 Task: Look for space in Nosy Varika, Madagascar from 11th June, 2023 to 15th June, 2023 for 2 adults in price range Rs.7000 to Rs.16000. Place can be private room with 1  bedroom having 2 beds and 1 bathroom. Property type can be house, flat, guest house, hotel. Booking option can be shelf check-in. Required host language is English.
Action: Mouse moved to (452, 62)
Screenshot: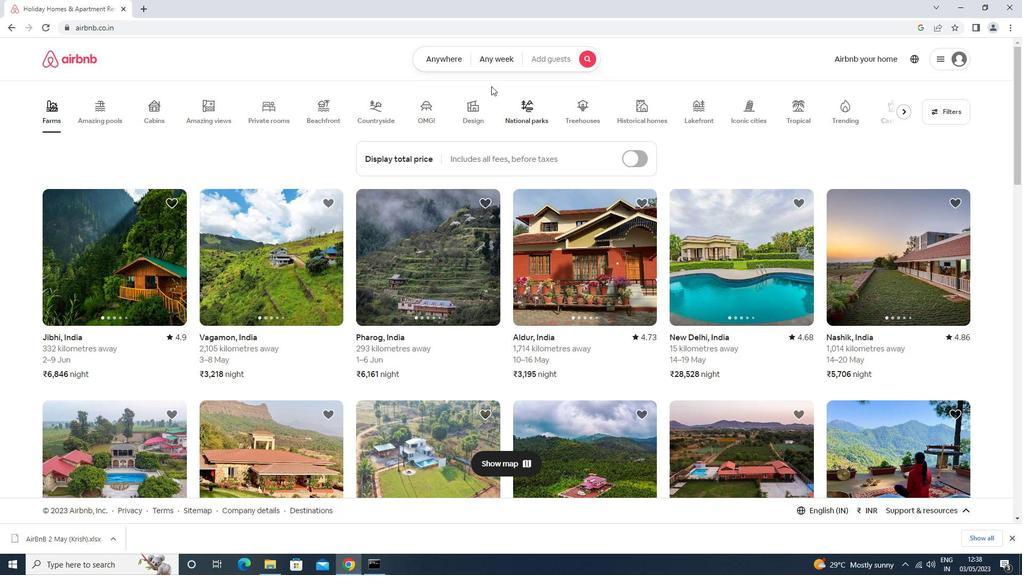 
Action: Mouse pressed left at (452, 62)
Screenshot: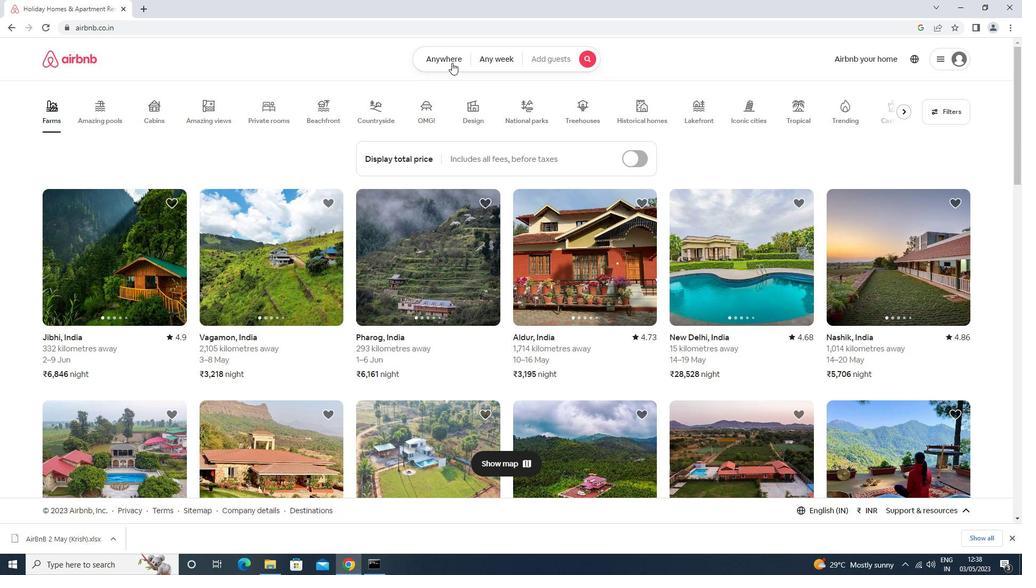 
Action: Mouse moved to (401, 97)
Screenshot: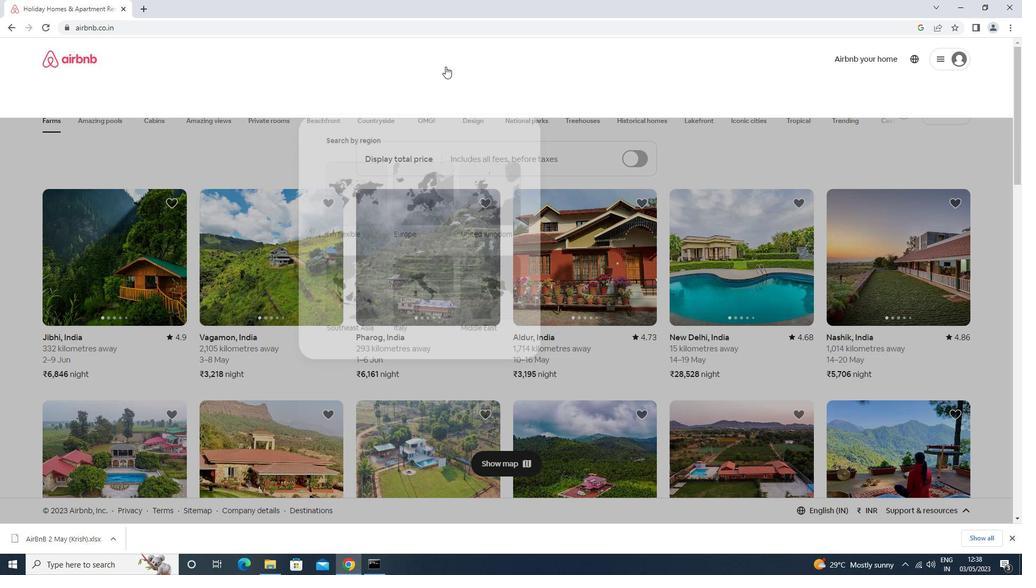 
Action: Mouse pressed left at (401, 97)
Screenshot: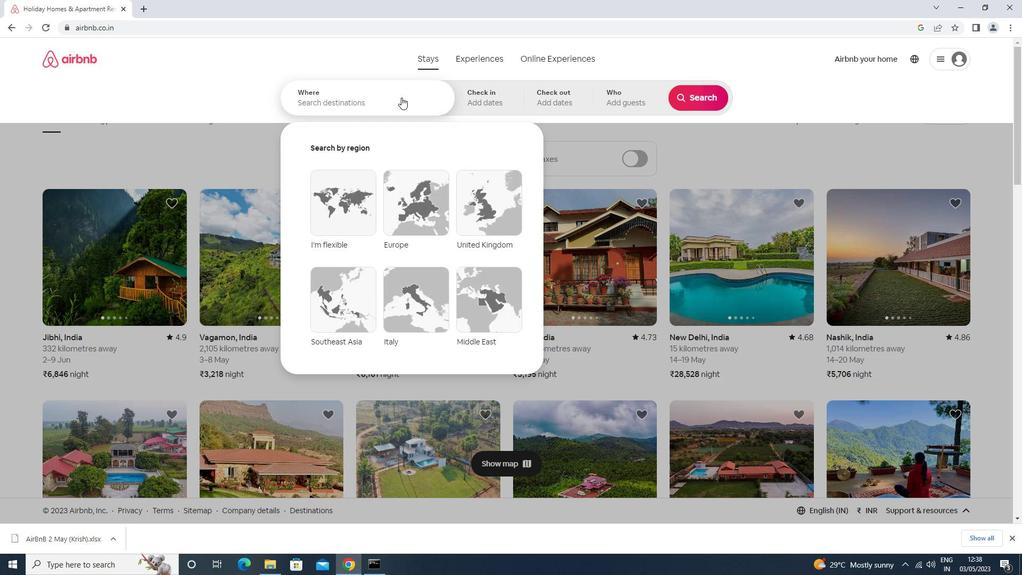 
Action: Mouse moved to (392, 100)
Screenshot: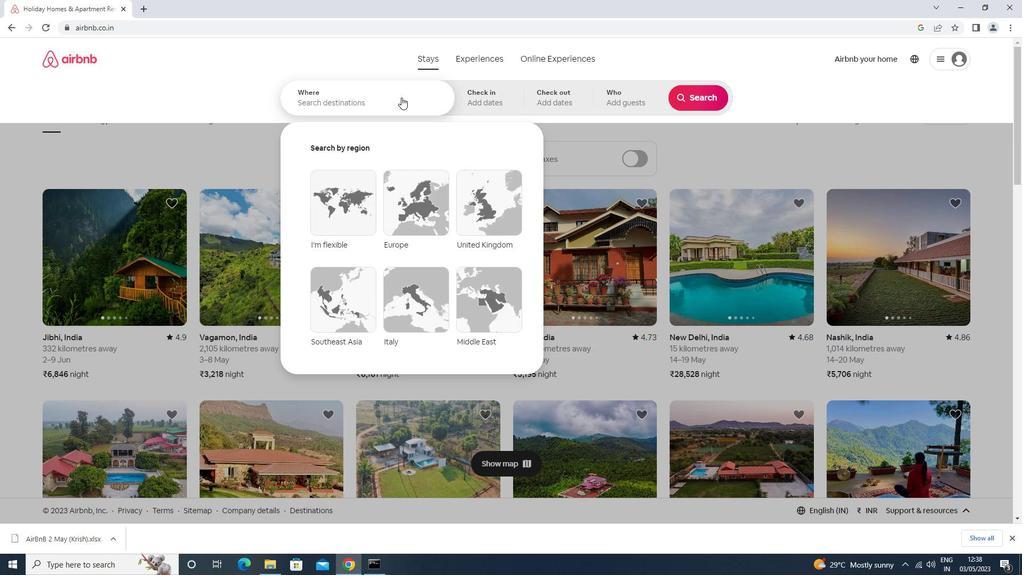 
Action: Key pressed nosy<Key.space>v<Key.caps_lock>arika<Key.down><Key.enter>
Screenshot: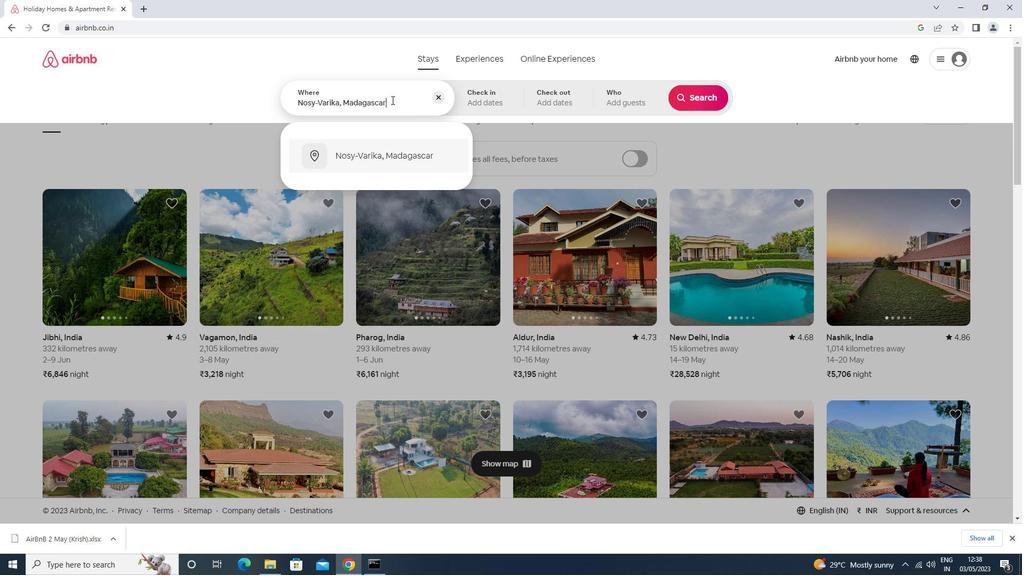
Action: Mouse moved to (540, 278)
Screenshot: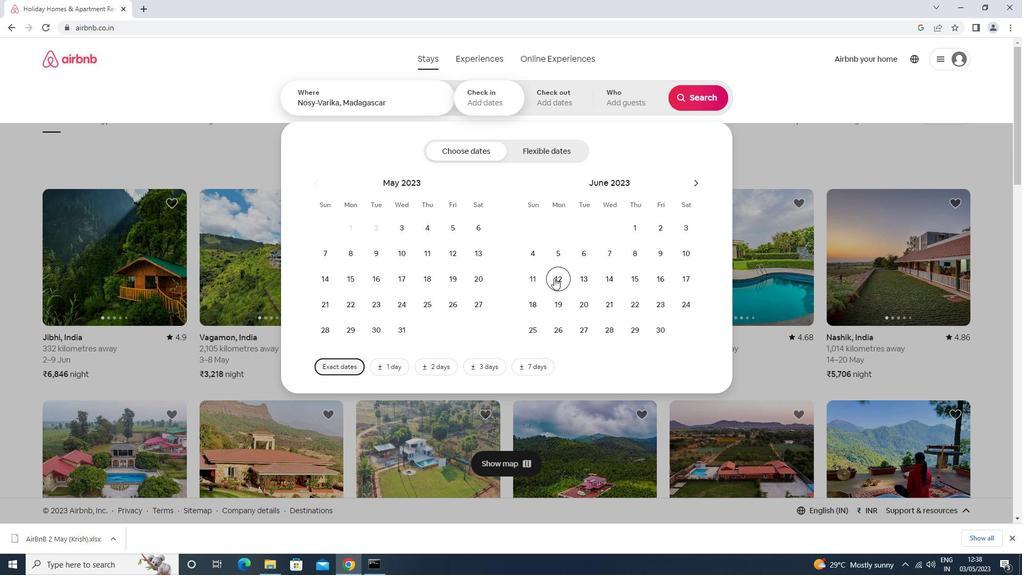 
Action: Mouse pressed left at (540, 278)
Screenshot: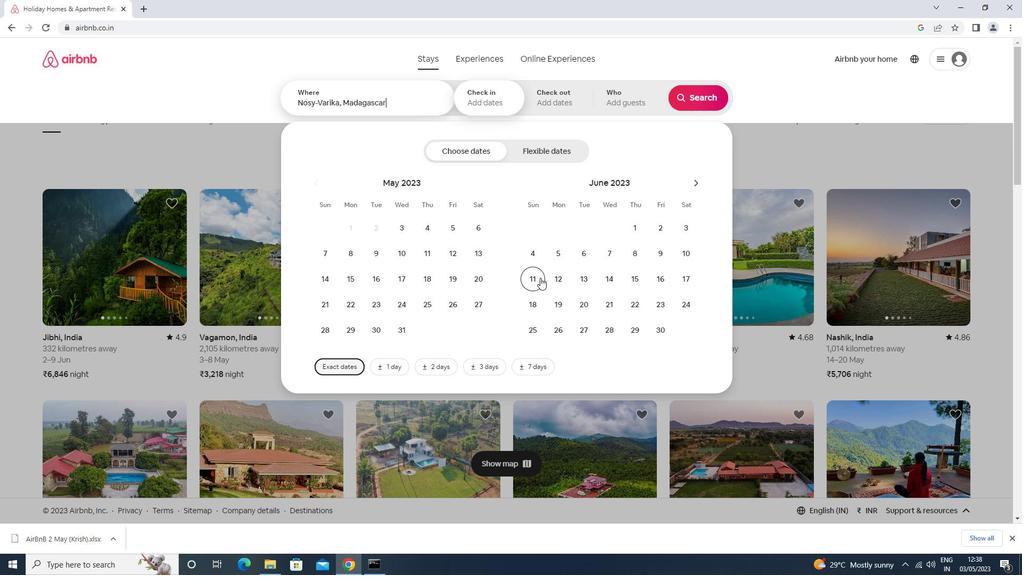 
Action: Mouse moved to (642, 283)
Screenshot: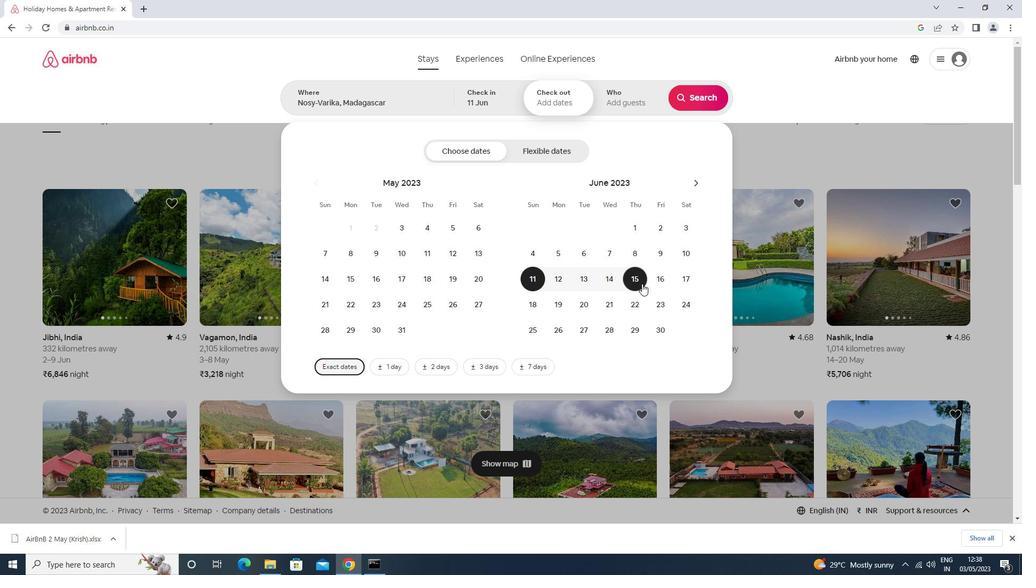 
Action: Mouse pressed left at (642, 283)
Screenshot: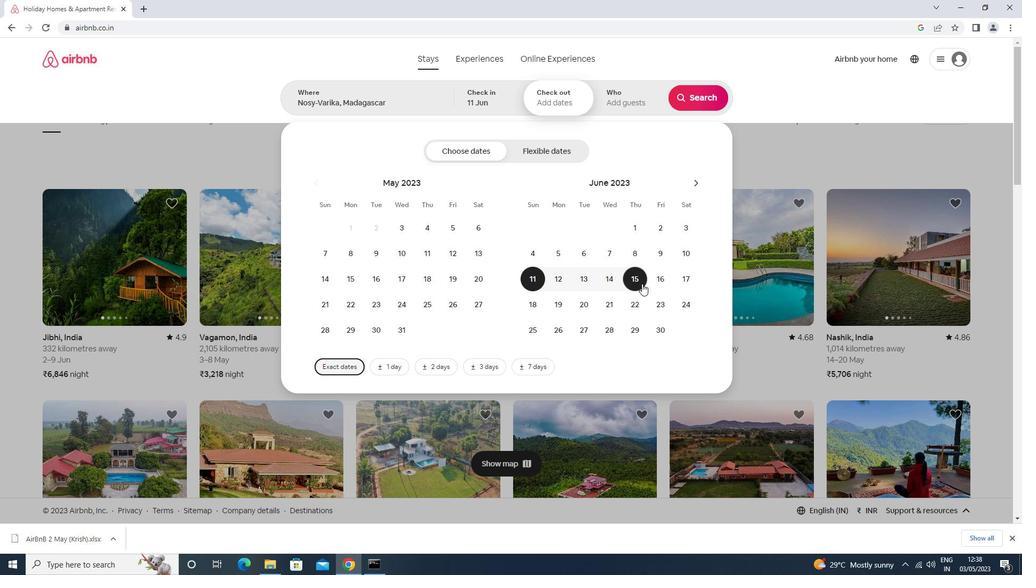 
Action: Mouse moved to (631, 96)
Screenshot: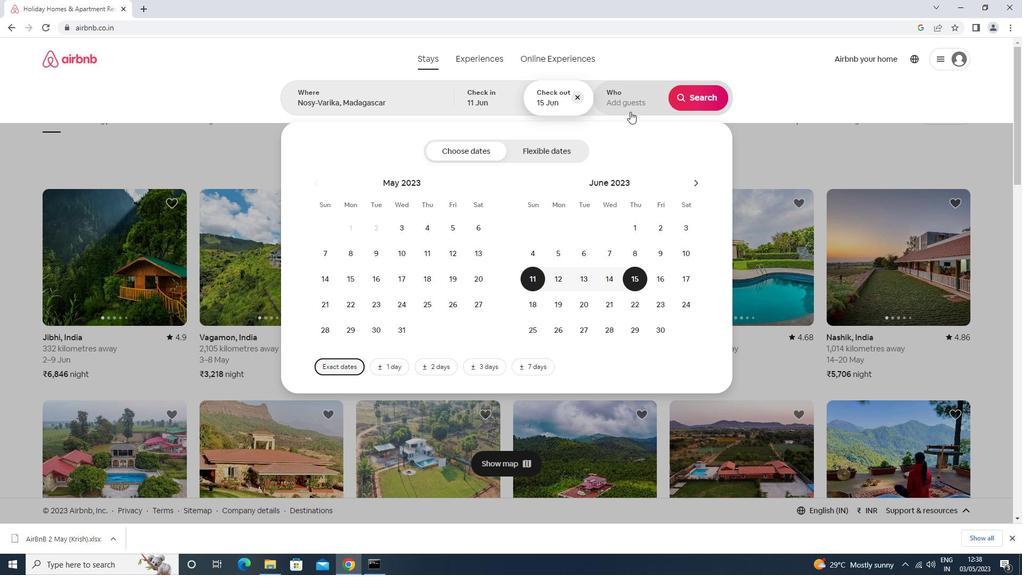 
Action: Mouse pressed left at (631, 96)
Screenshot: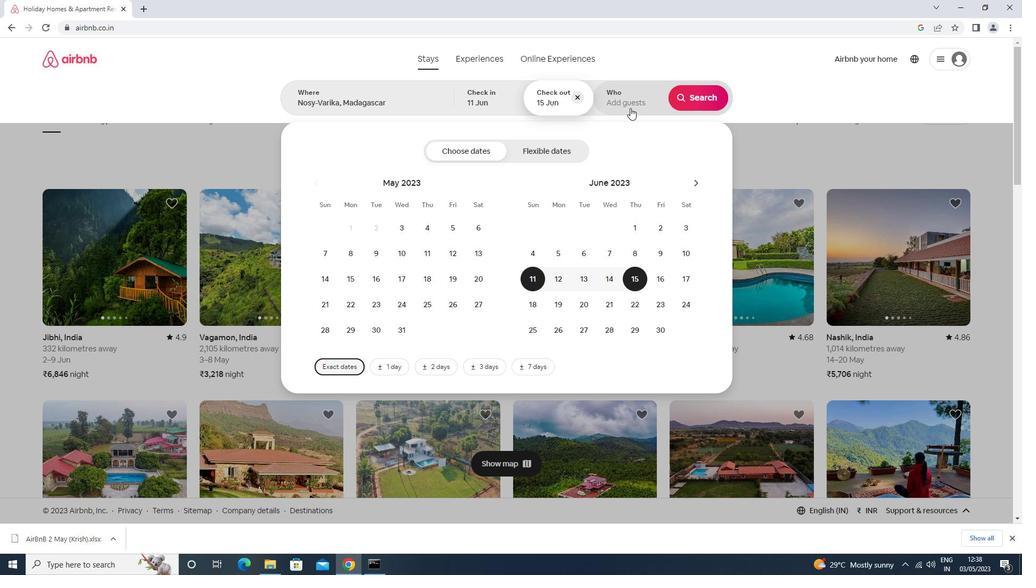 
Action: Mouse moved to (705, 157)
Screenshot: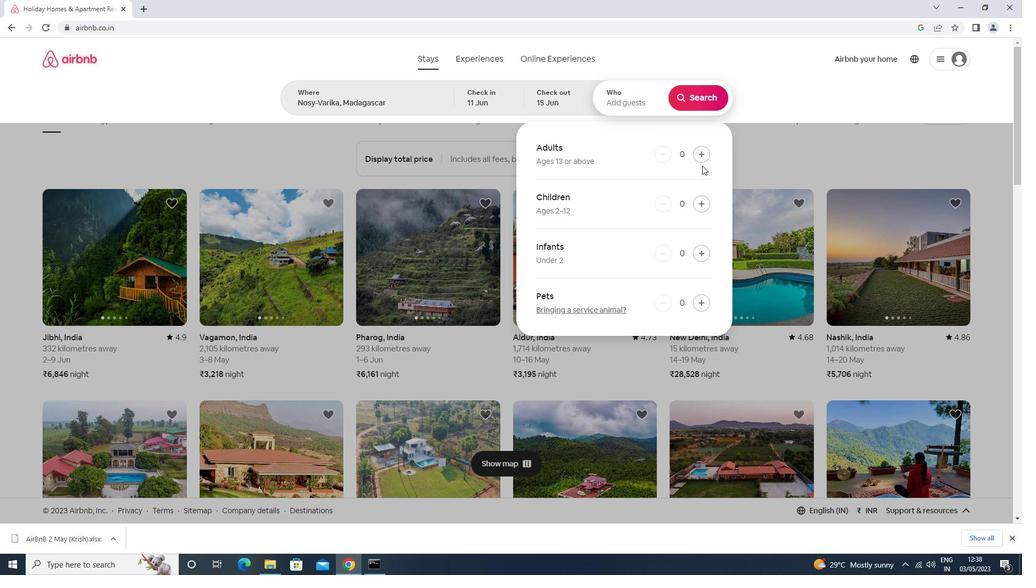 
Action: Mouse pressed left at (705, 157)
Screenshot: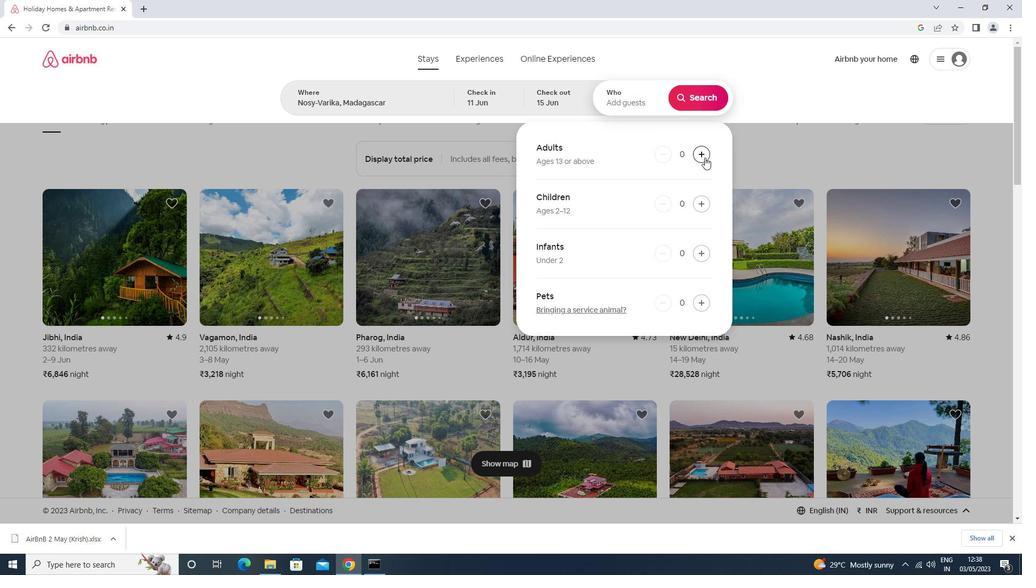 
Action: Mouse pressed left at (705, 157)
Screenshot: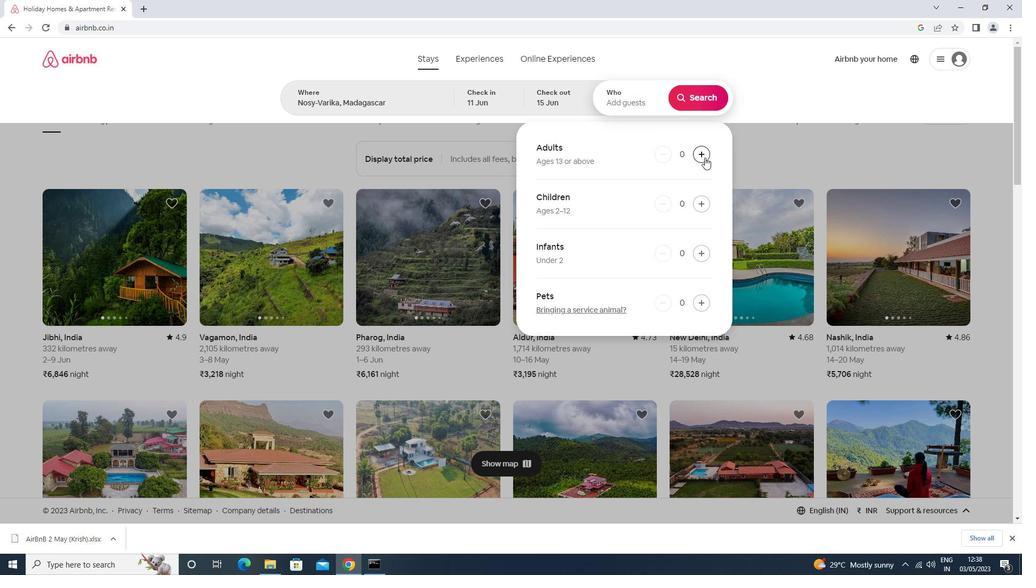 
Action: Mouse moved to (689, 99)
Screenshot: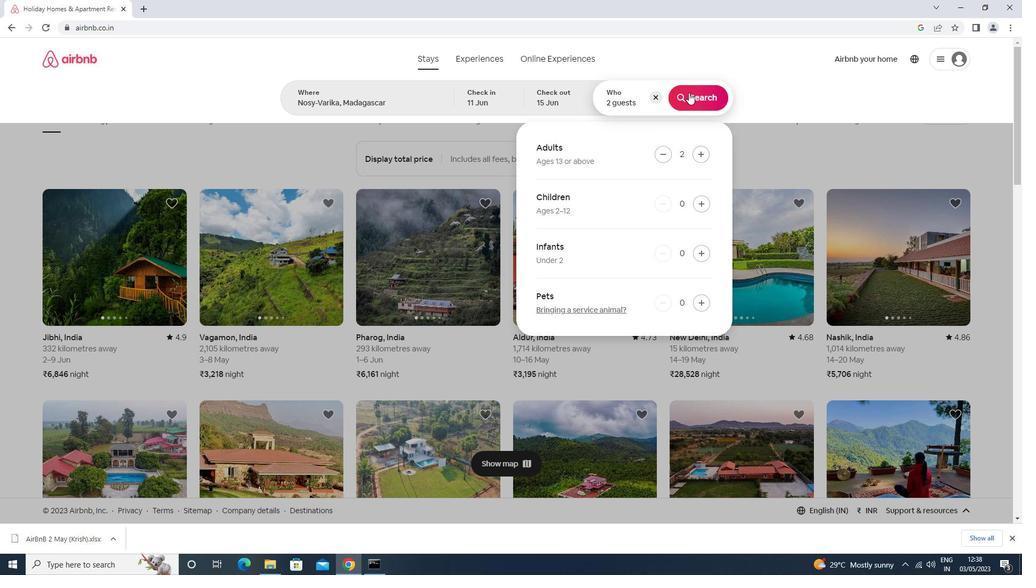 
Action: Mouse pressed left at (689, 99)
Screenshot: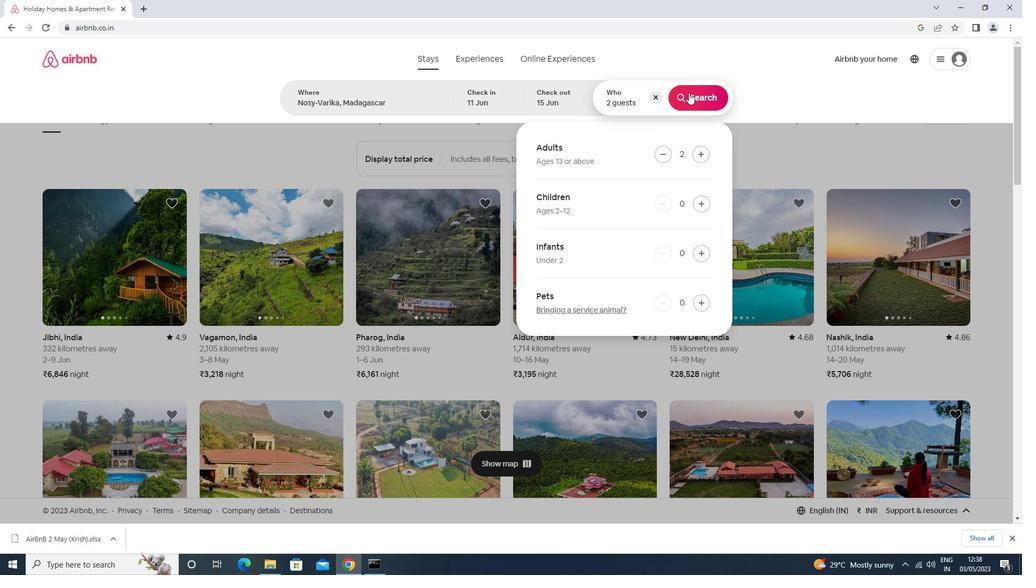 
Action: Mouse moved to (973, 103)
Screenshot: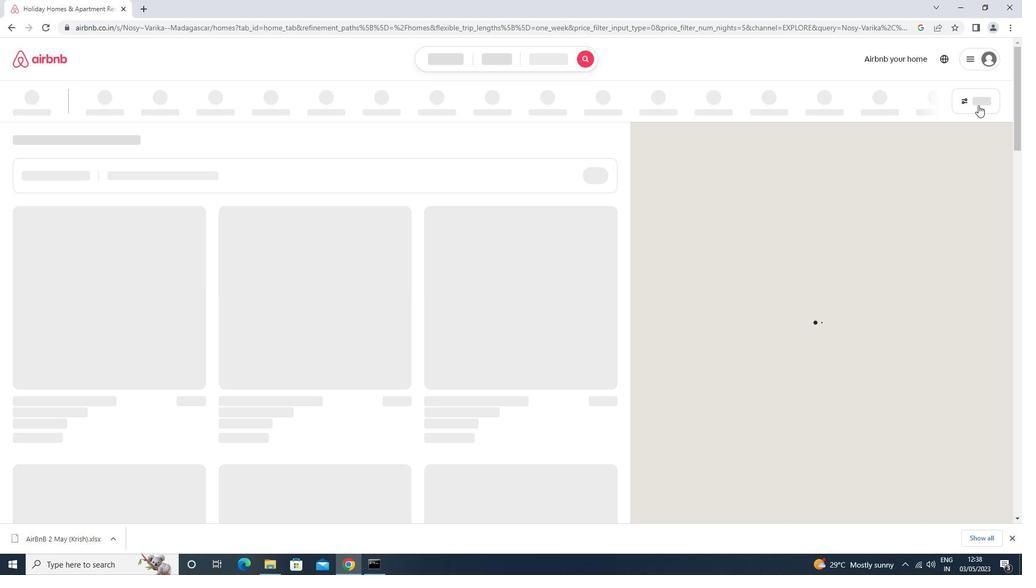 
Action: Mouse pressed left at (973, 103)
Screenshot: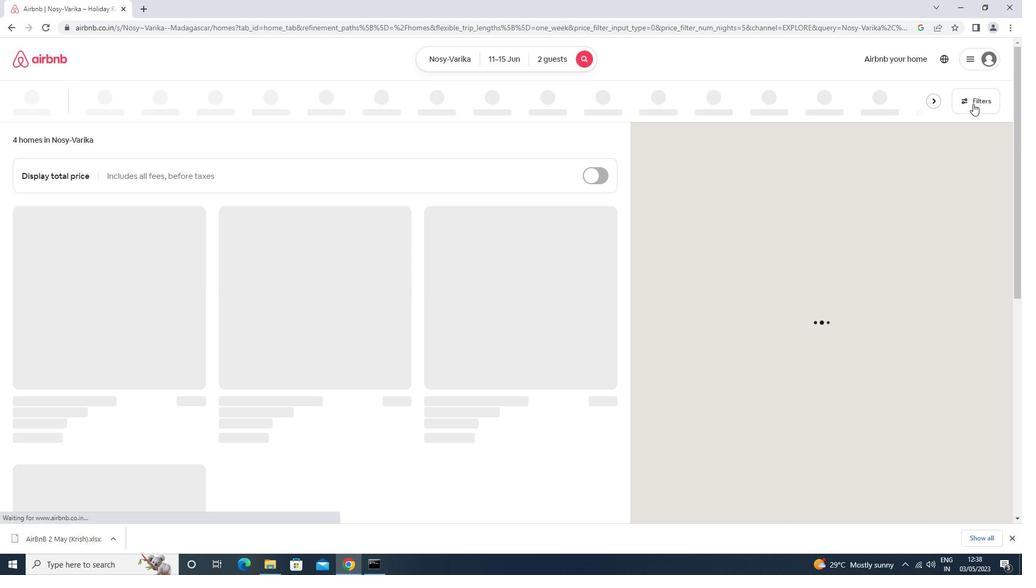 
Action: Mouse moved to (417, 239)
Screenshot: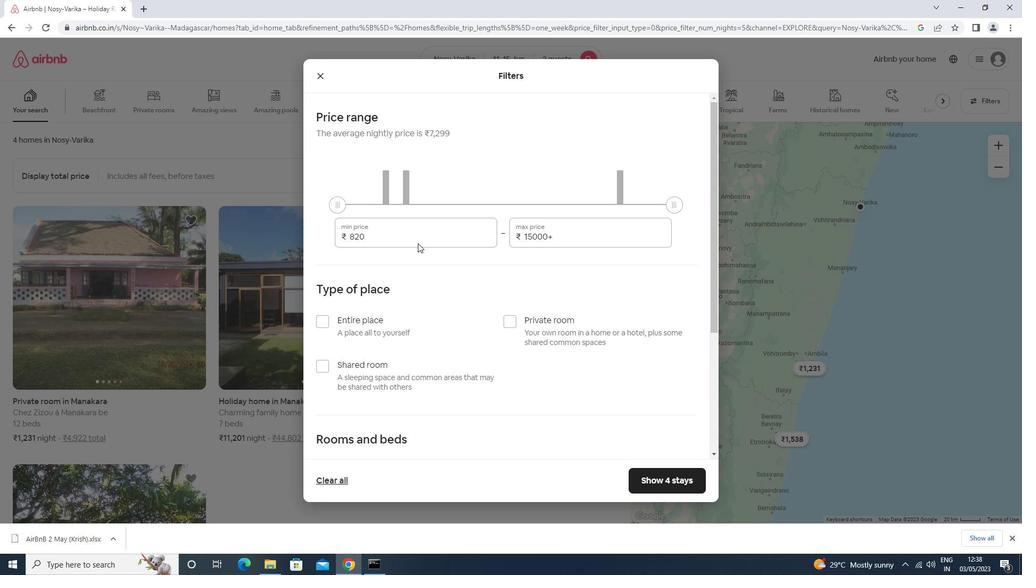 
Action: Mouse pressed left at (417, 239)
Screenshot: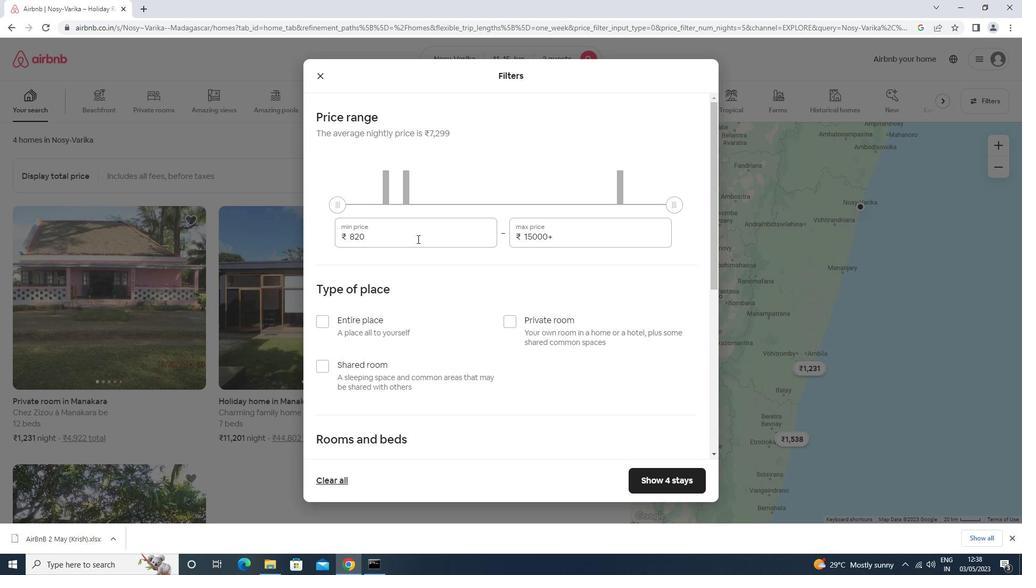 
Action: Key pressed <Key.backspace>
Screenshot: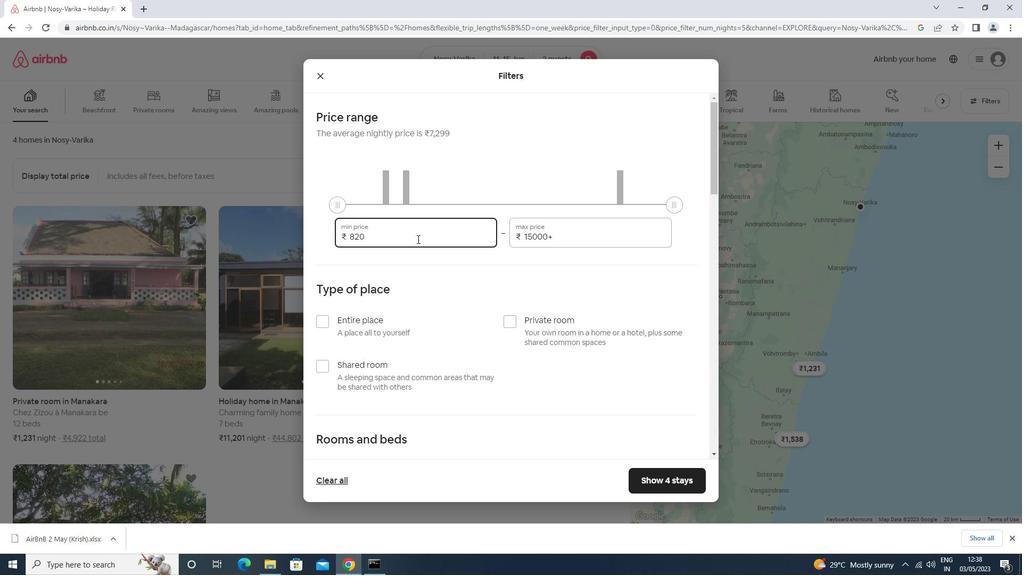 
Action: Mouse moved to (417, 239)
Screenshot: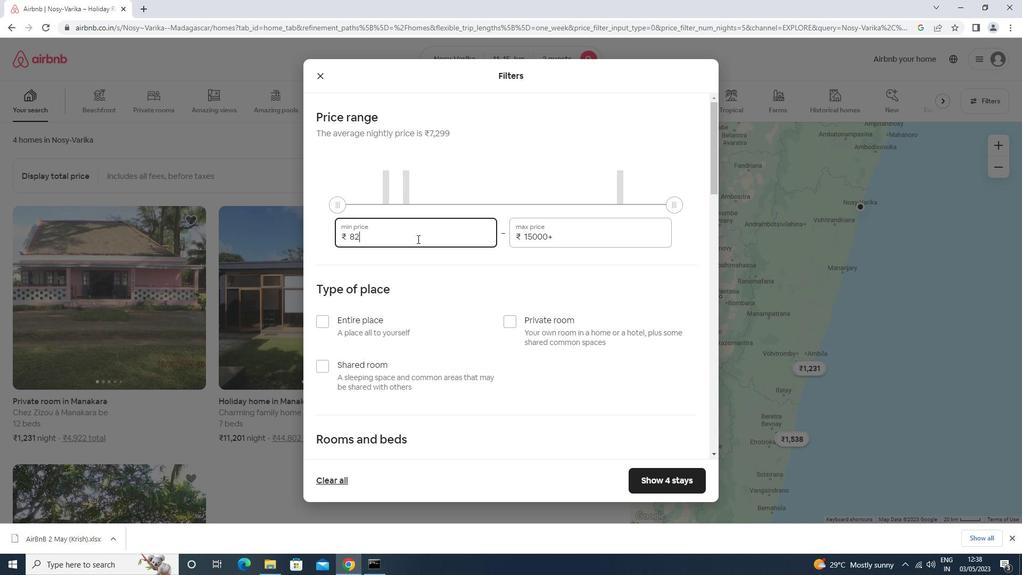 
Action: Key pressed <Key.backspace><Key.backspace><Key.backspace><Key.backspace><Key.backspace><Key.backspace><Key.backspace><Key.backspace><Key.backspace><Key.backspace><Key.backspace>7000<Key.tab>16000
Screenshot: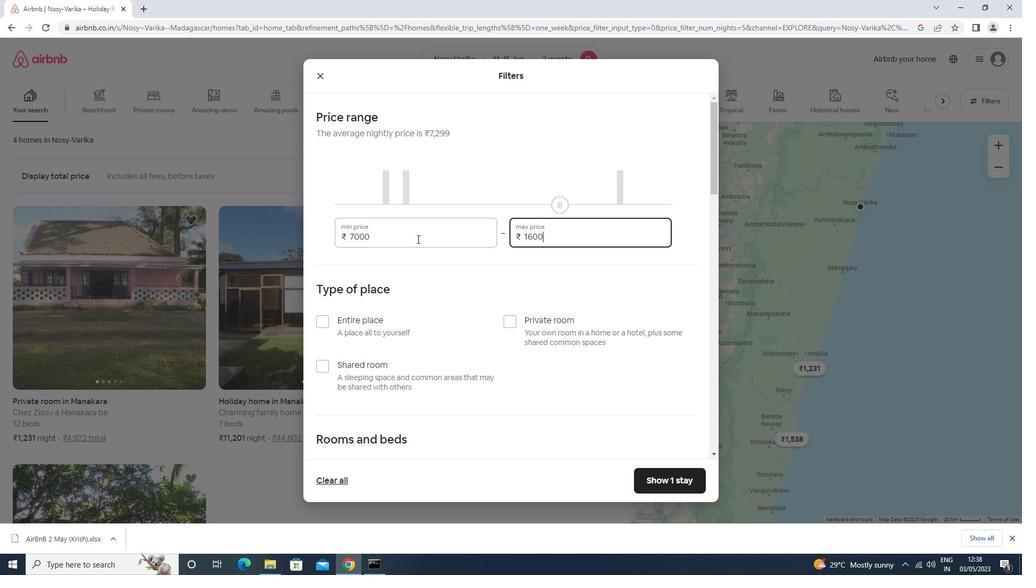 
Action: Mouse scrolled (417, 238) with delta (0, 0)
Screenshot: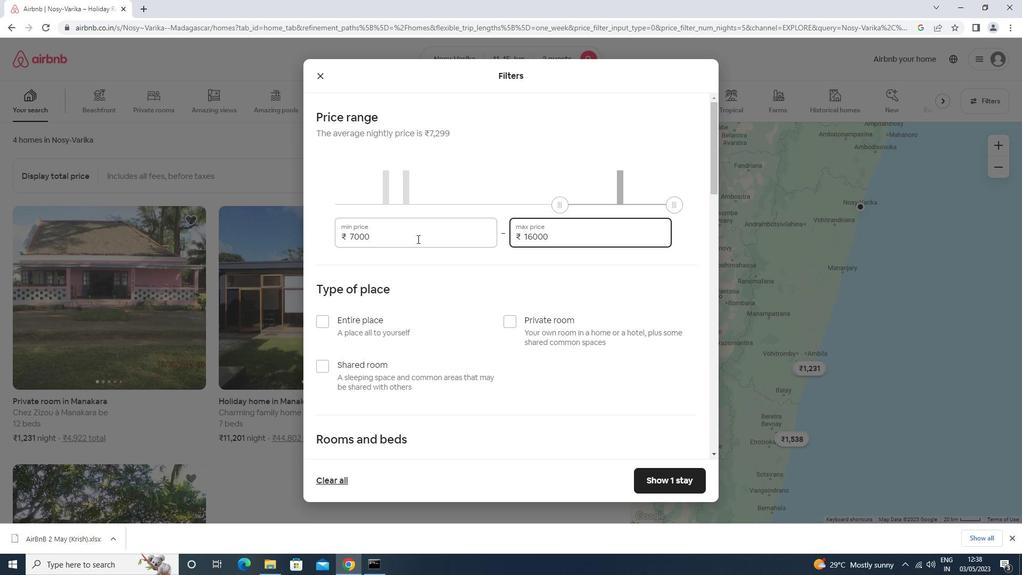 
Action: Mouse scrolled (417, 238) with delta (0, 0)
Screenshot: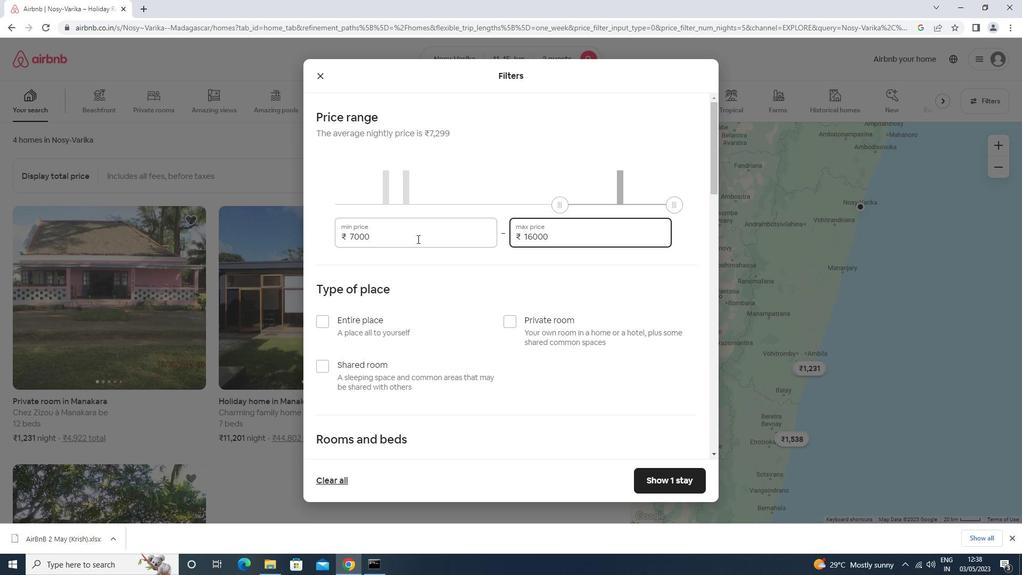 
Action: Mouse scrolled (417, 238) with delta (0, 0)
Screenshot: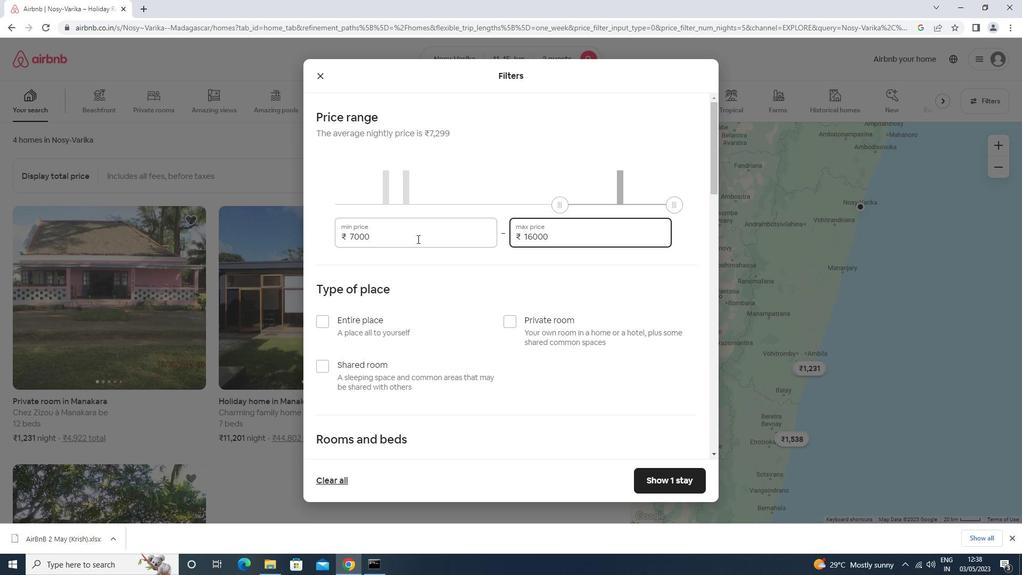 
Action: Mouse moved to (546, 161)
Screenshot: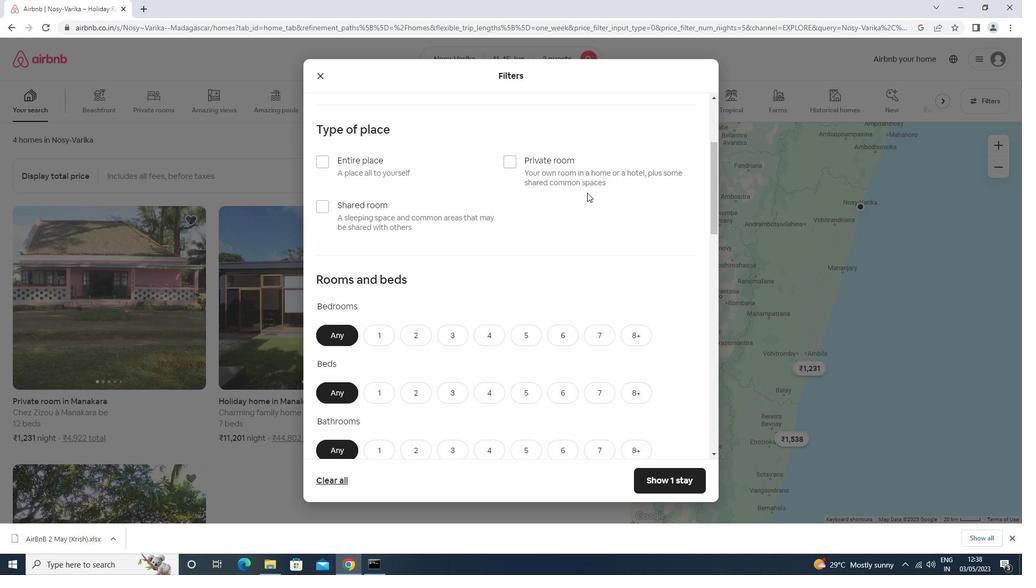 
Action: Mouse pressed left at (546, 161)
Screenshot: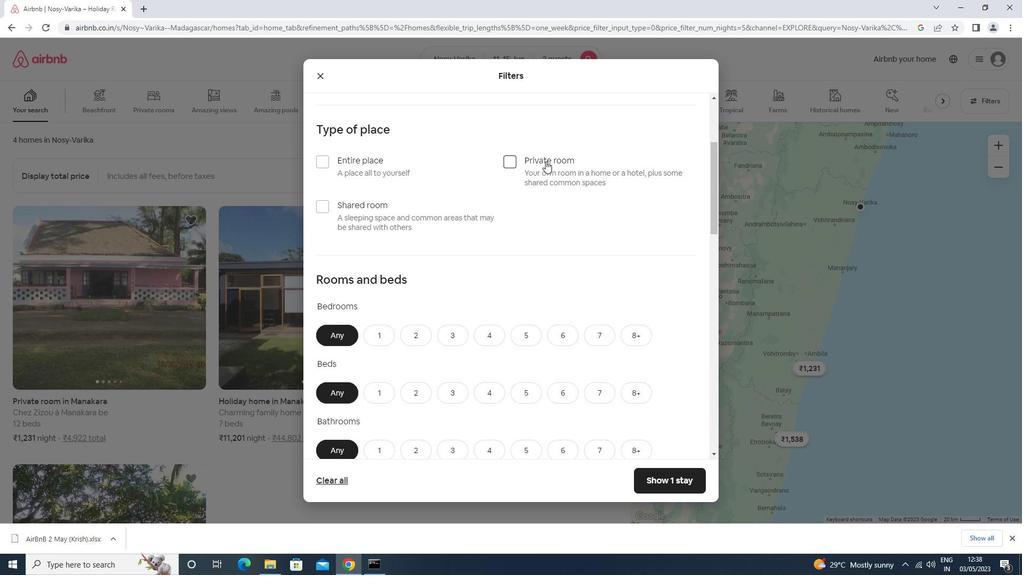 
Action: Mouse scrolled (546, 160) with delta (0, 0)
Screenshot: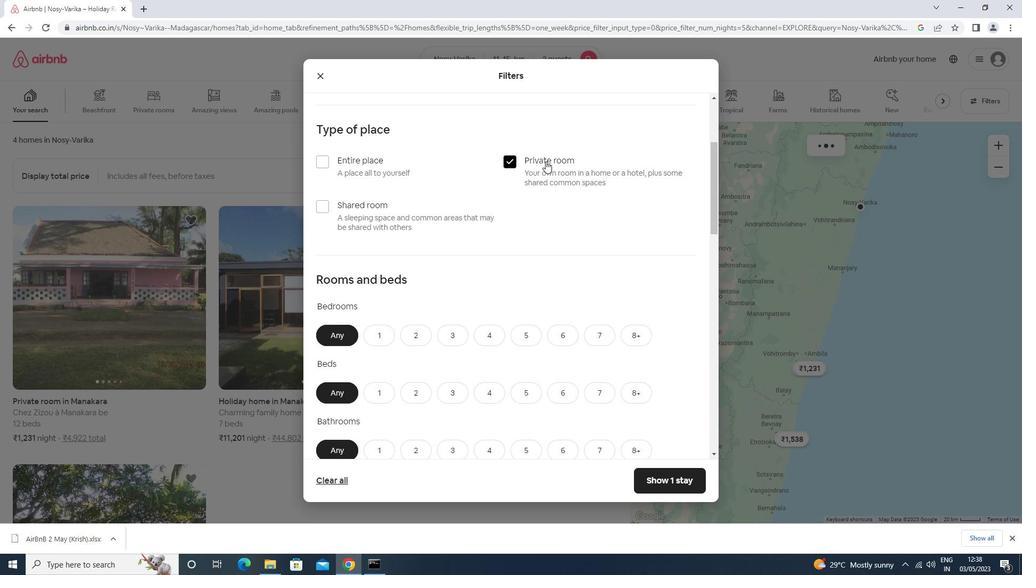 
Action: Mouse scrolled (546, 160) with delta (0, 0)
Screenshot: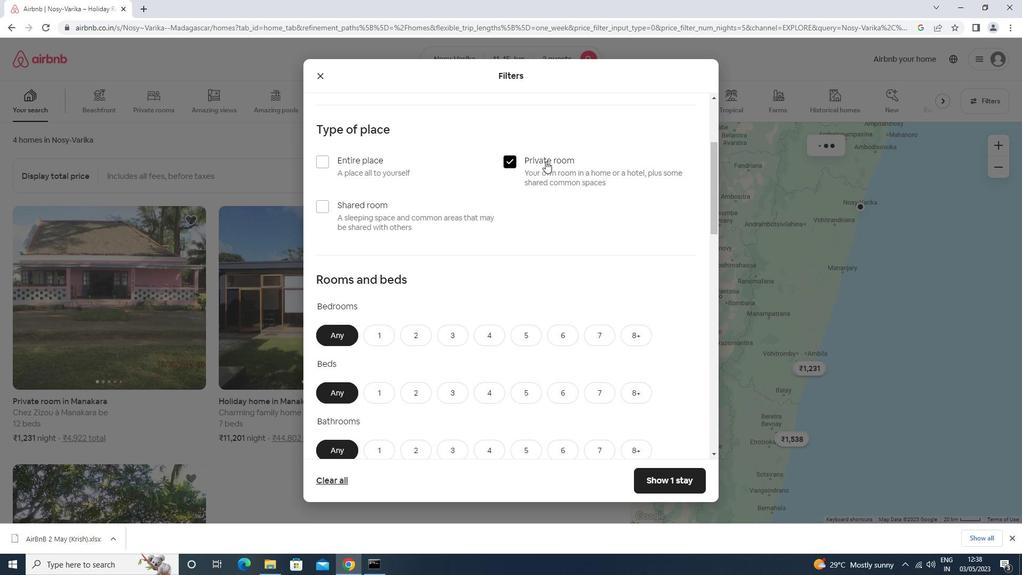 
Action: Mouse scrolled (546, 160) with delta (0, 0)
Screenshot: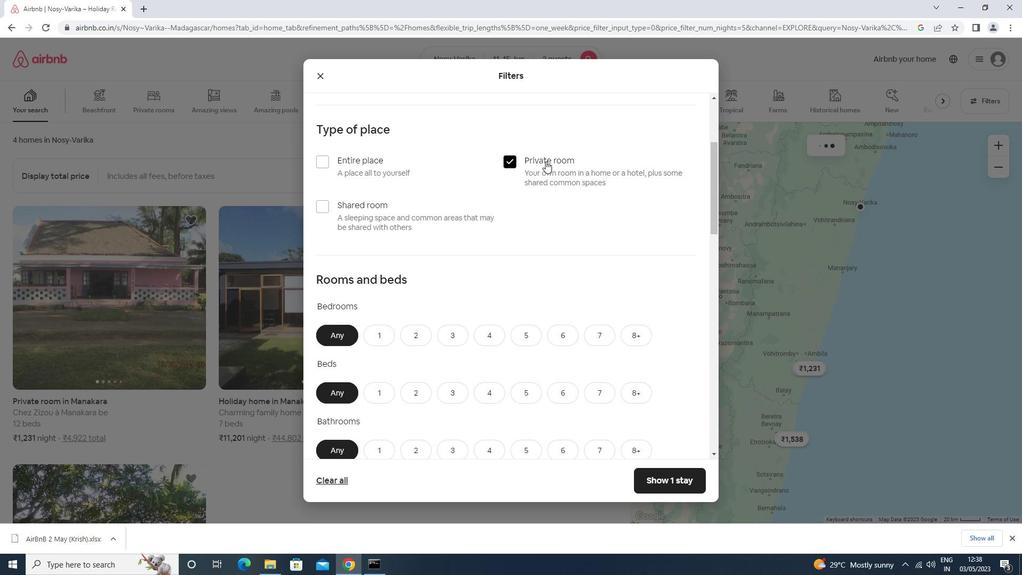 
Action: Mouse moved to (380, 177)
Screenshot: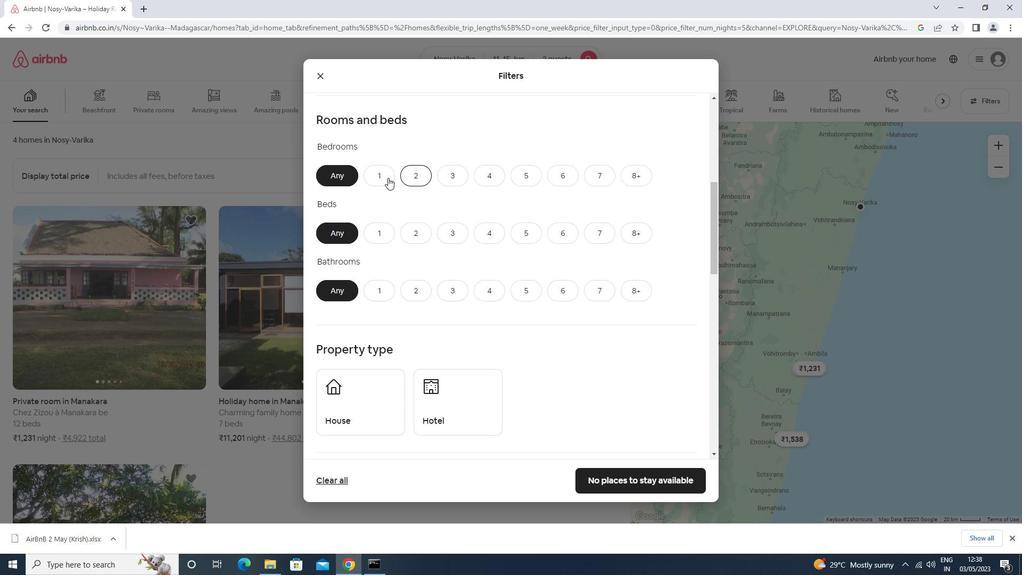 
Action: Mouse pressed left at (380, 177)
Screenshot: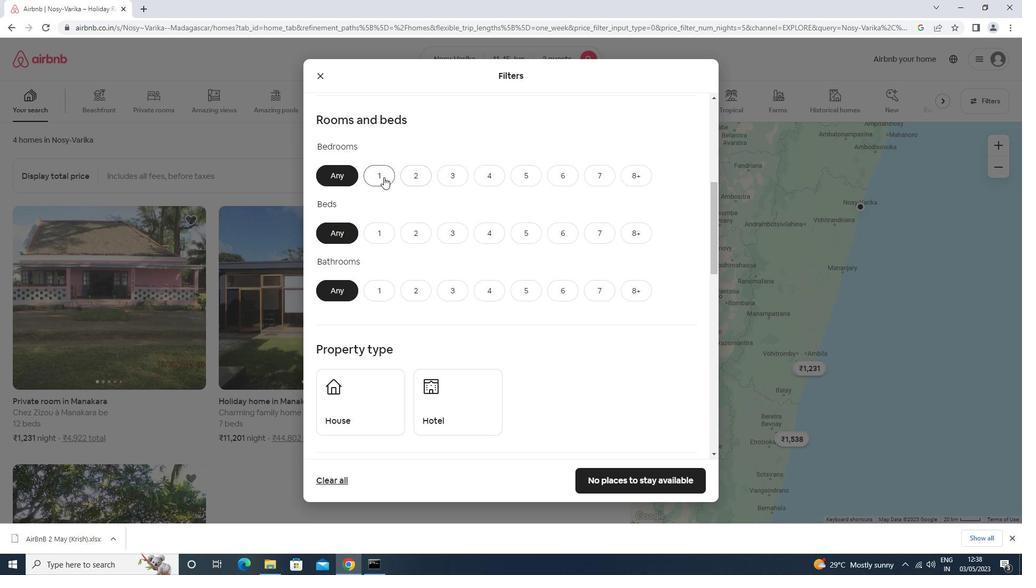 
Action: Mouse moved to (412, 236)
Screenshot: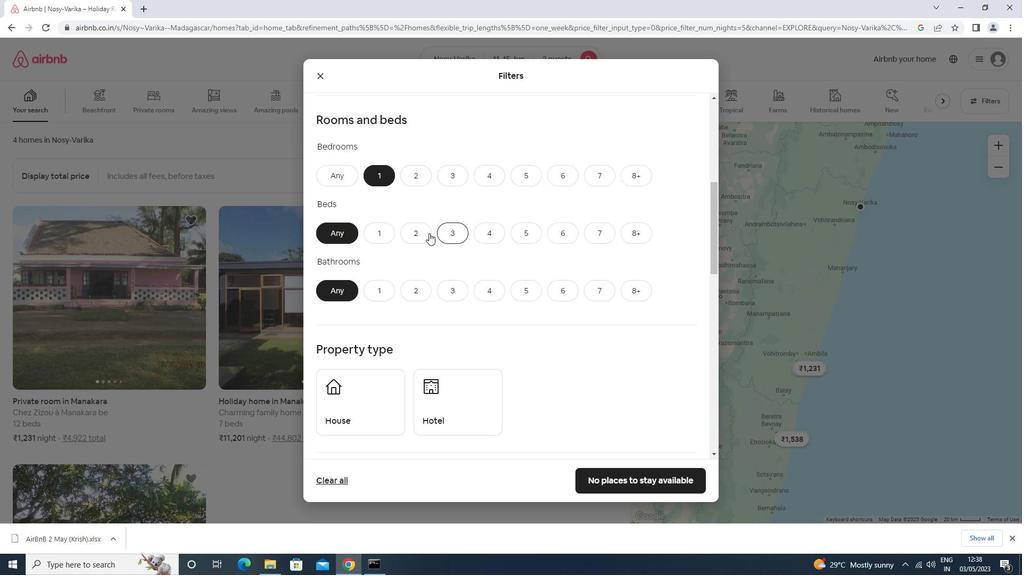 
Action: Mouse pressed left at (412, 236)
Screenshot: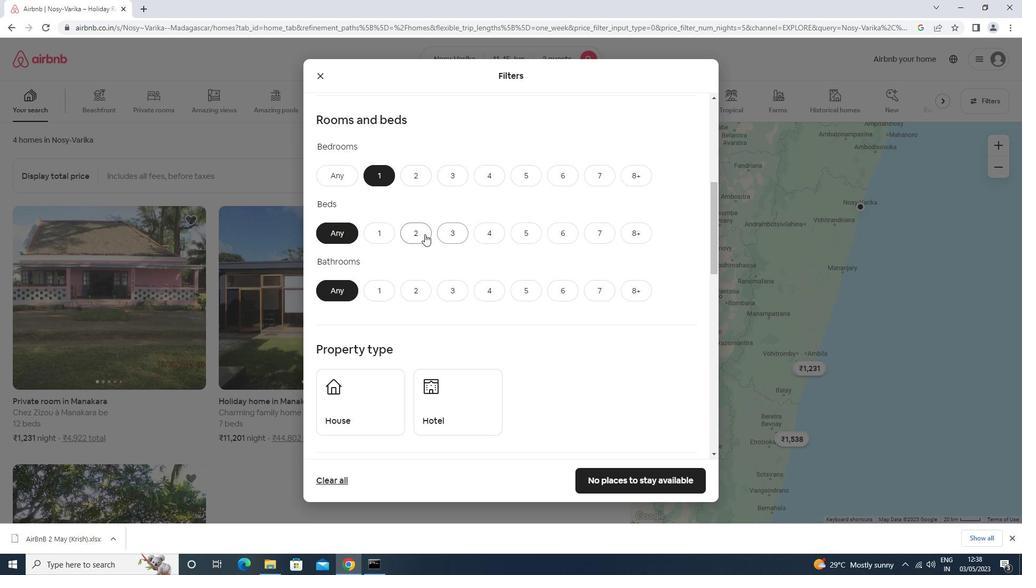 
Action: Mouse moved to (381, 294)
Screenshot: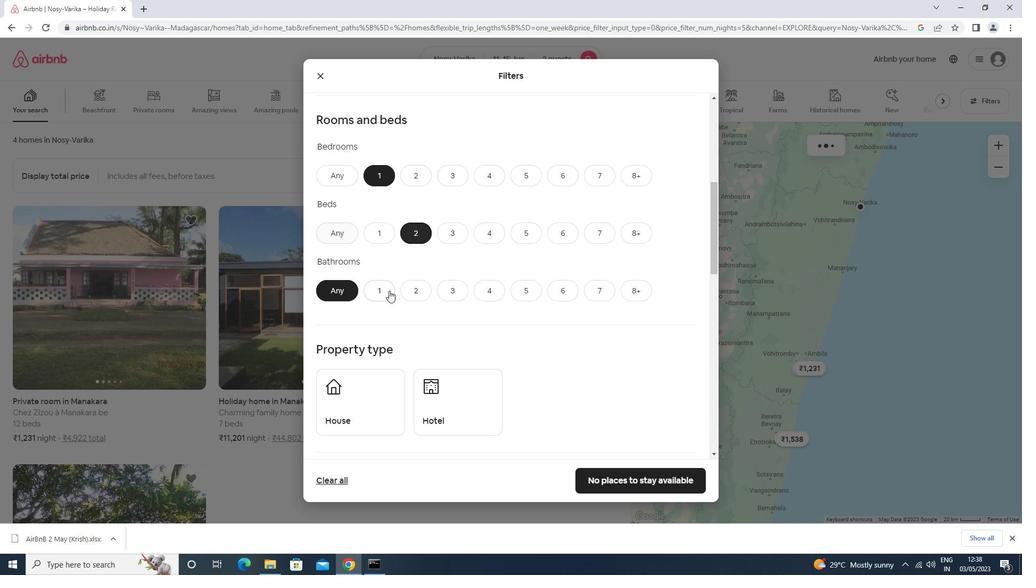 
Action: Mouse pressed left at (381, 294)
Screenshot: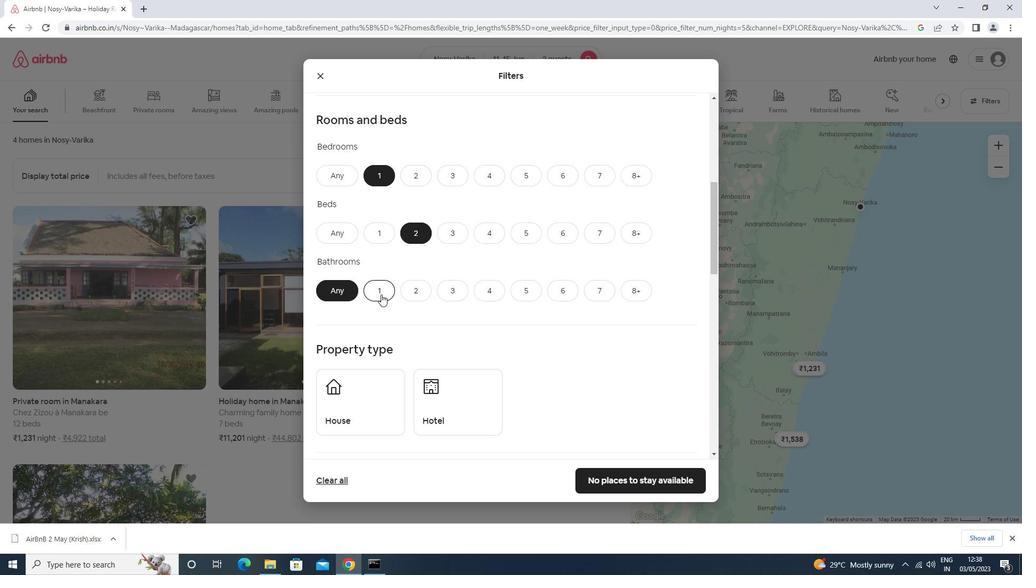 
Action: Mouse moved to (380, 293)
Screenshot: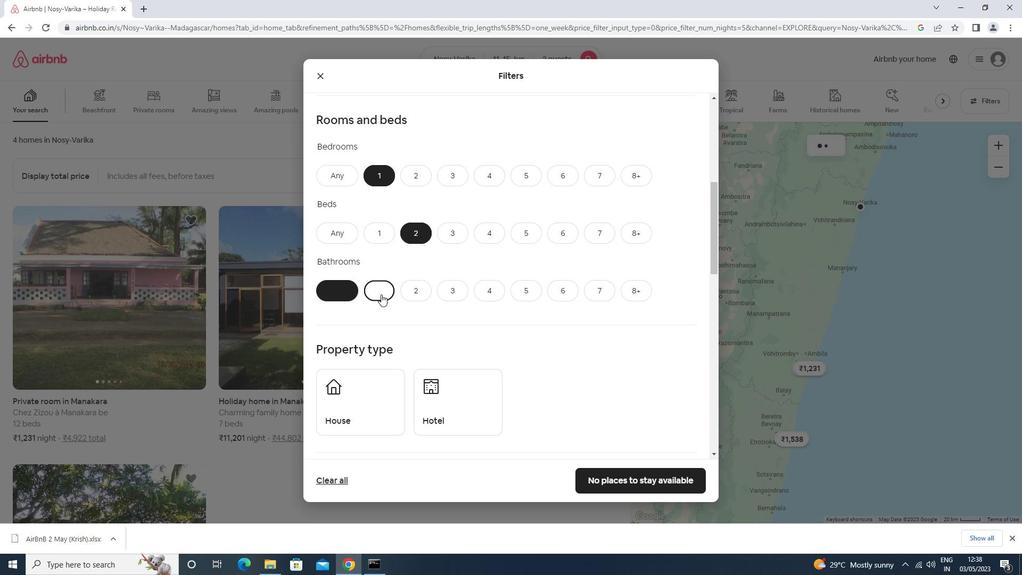 
Action: Mouse scrolled (380, 293) with delta (0, 0)
Screenshot: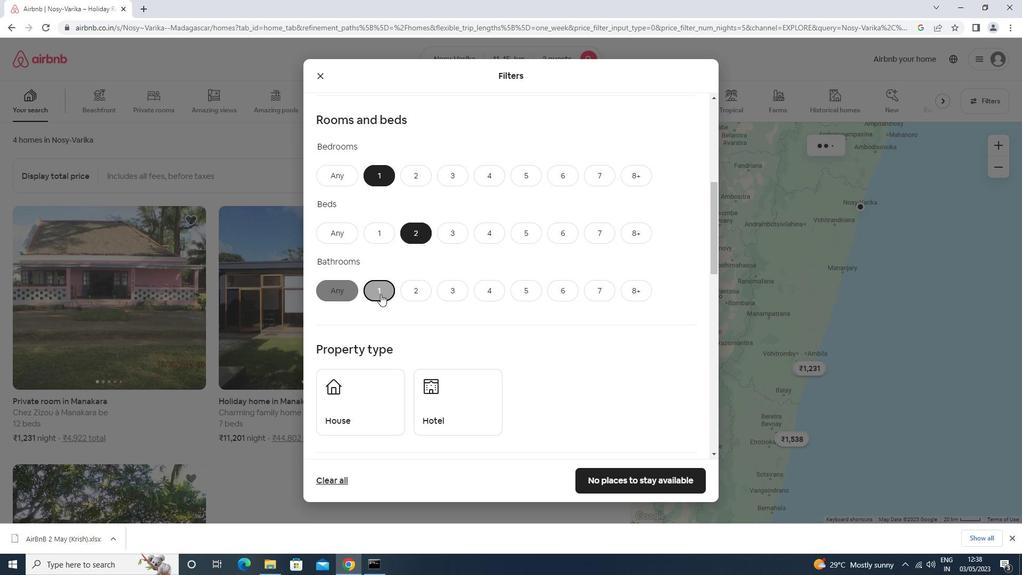 
Action: Mouse scrolled (380, 293) with delta (0, 0)
Screenshot: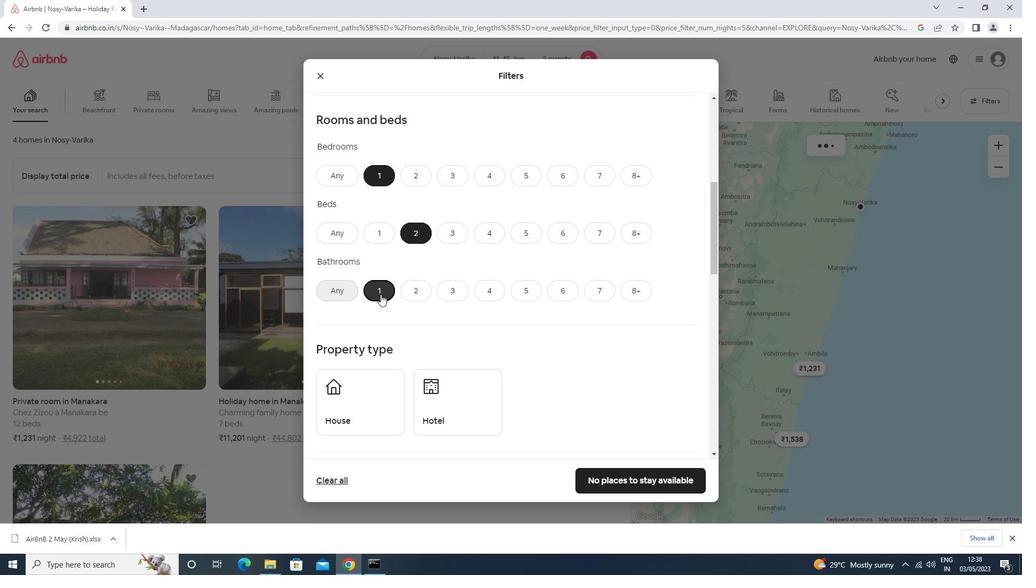 
Action: Mouse scrolled (380, 293) with delta (0, 0)
Screenshot: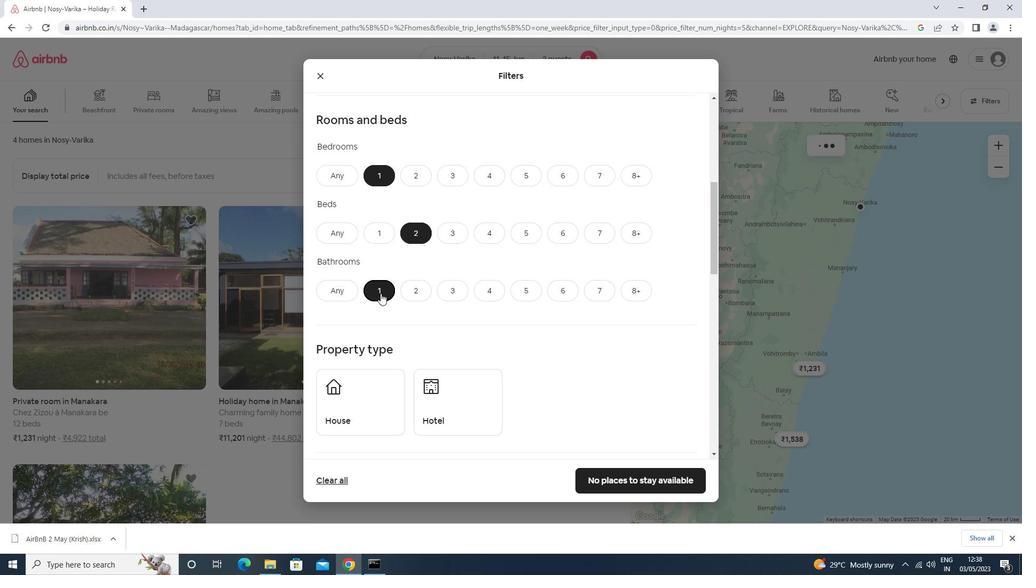 
Action: Mouse scrolled (380, 293) with delta (0, 0)
Screenshot: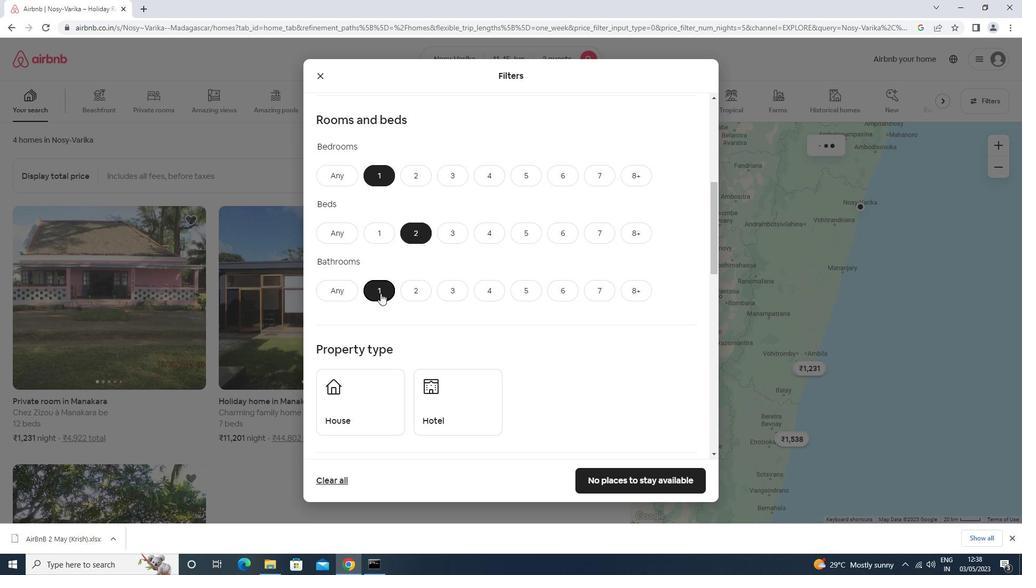
Action: Mouse moved to (344, 211)
Screenshot: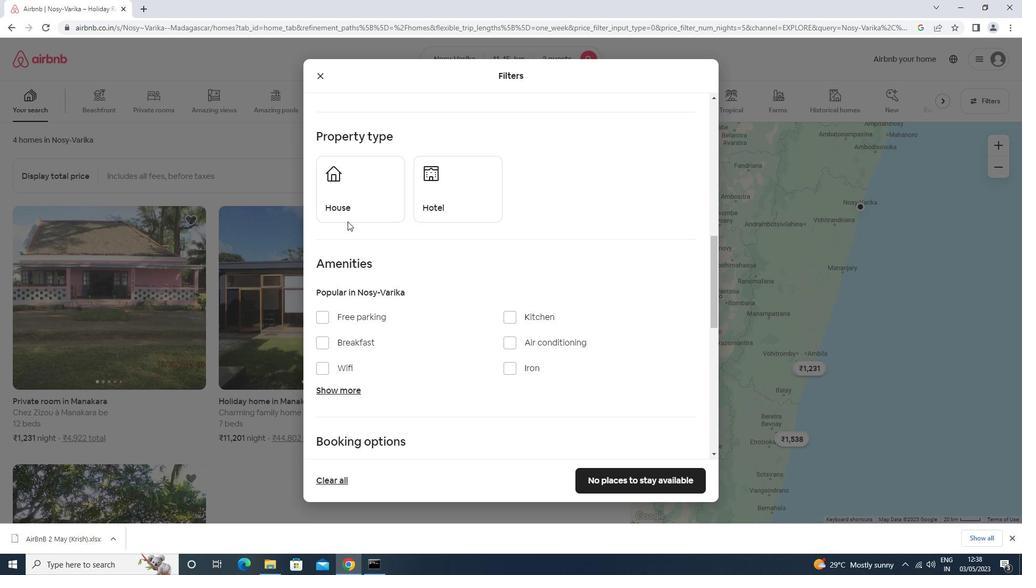 
Action: Mouse pressed left at (344, 211)
Screenshot: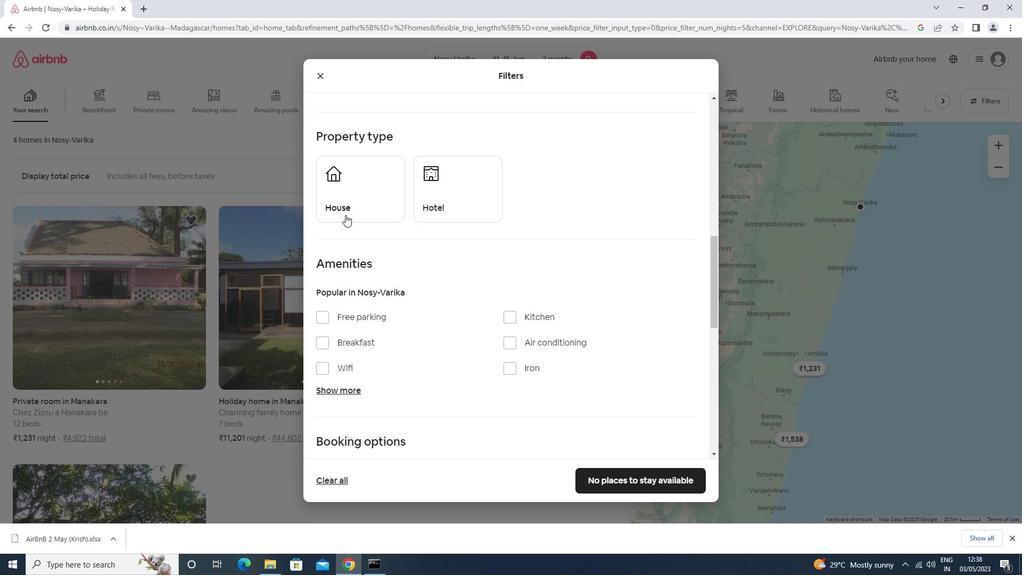 
Action: Mouse moved to (436, 188)
Screenshot: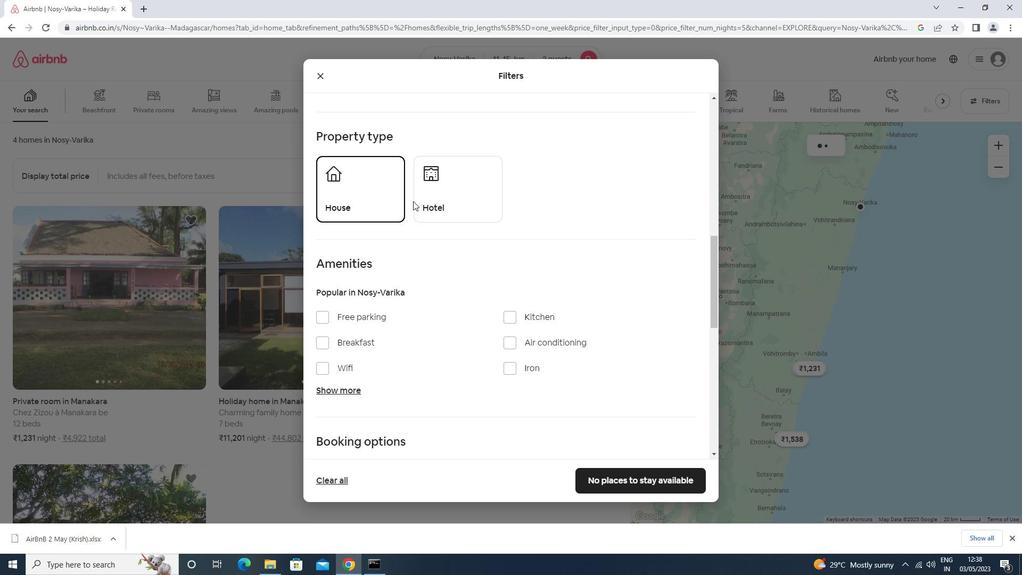 
Action: Mouse pressed left at (436, 188)
Screenshot: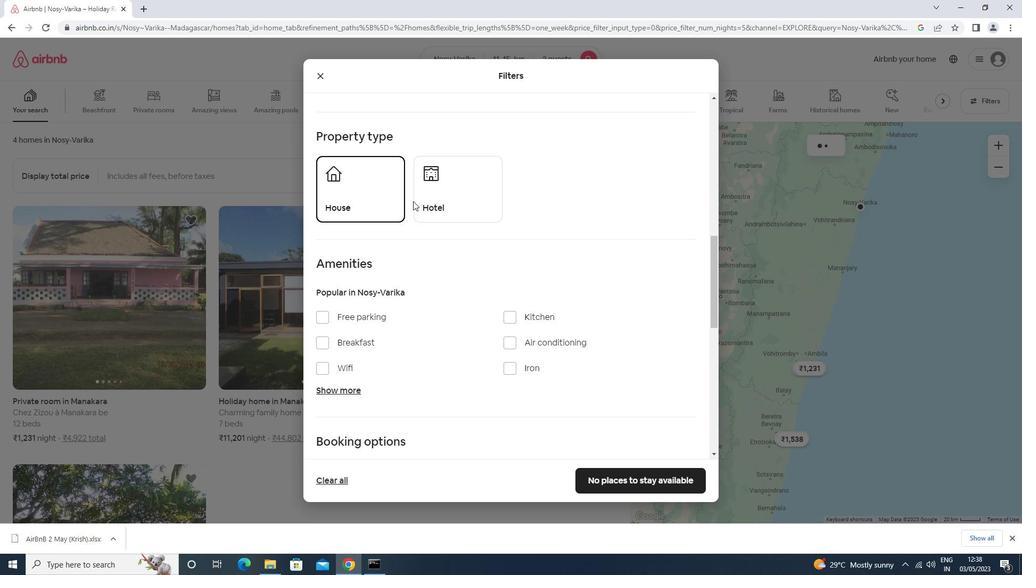 
Action: Mouse moved to (463, 263)
Screenshot: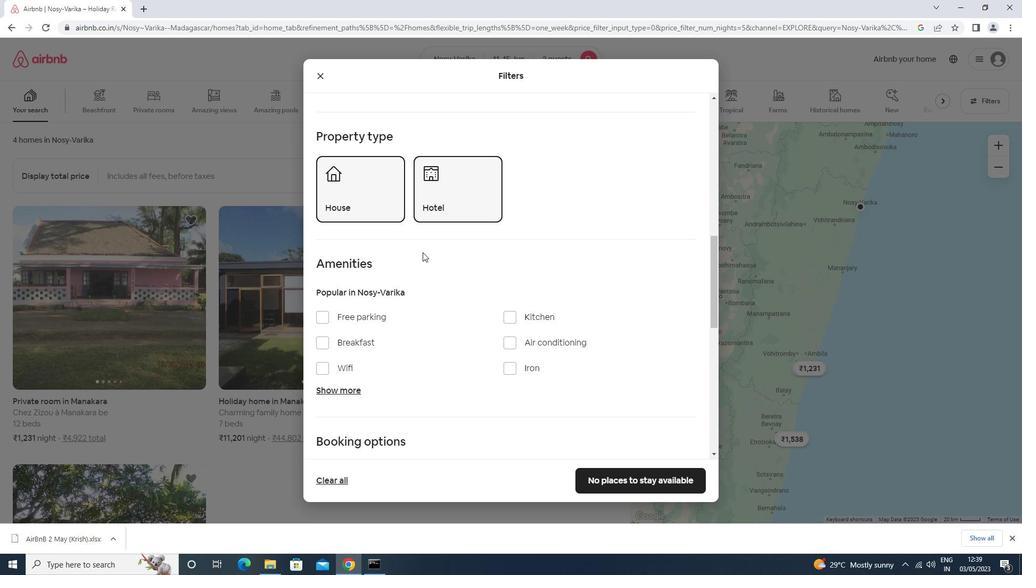 
Action: Mouse scrolled (463, 263) with delta (0, 0)
Screenshot: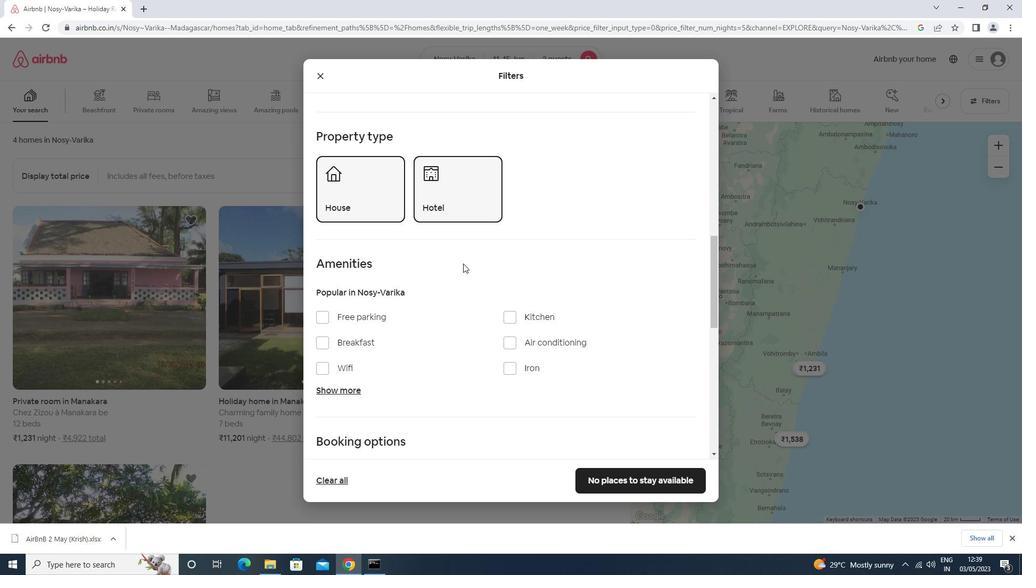 
Action: Mouse scrolled (463, 263) with delta (0, 0)
Screenshot: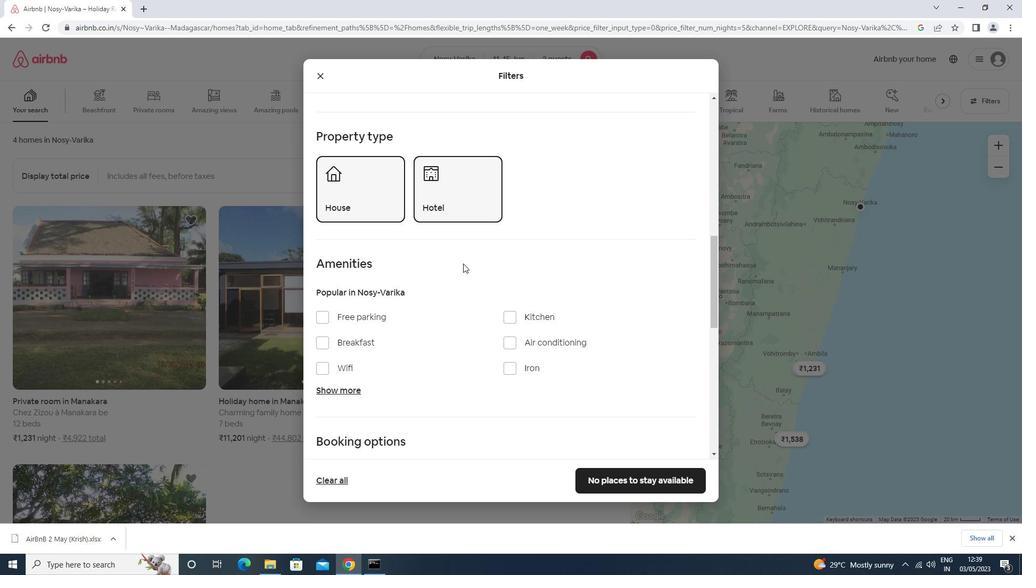 
Action: Mouse moved to (463, 263)
Screenshot: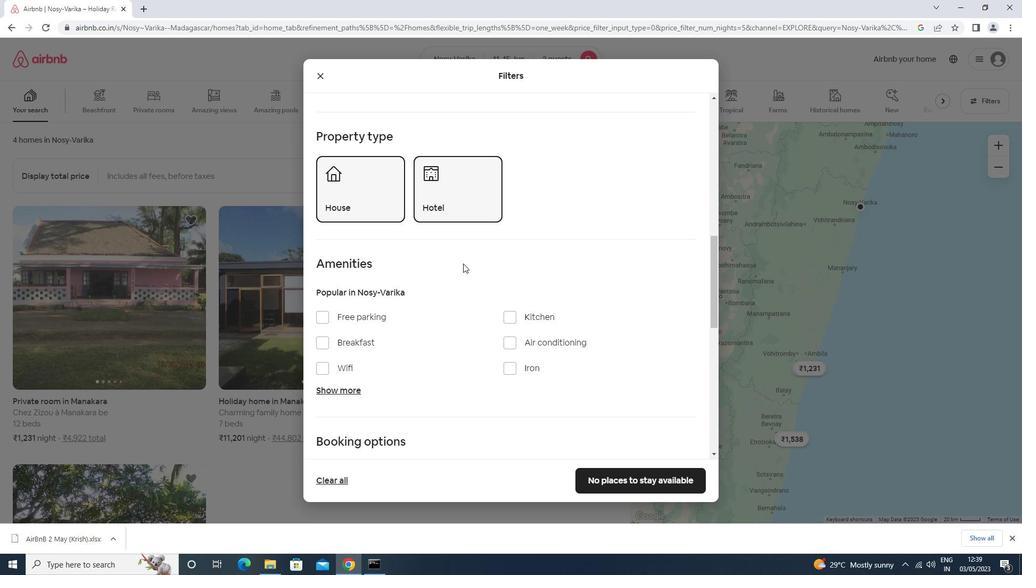 
Action: Mouse scrolled (463, 263) with delta (0, 0)
Screenshot: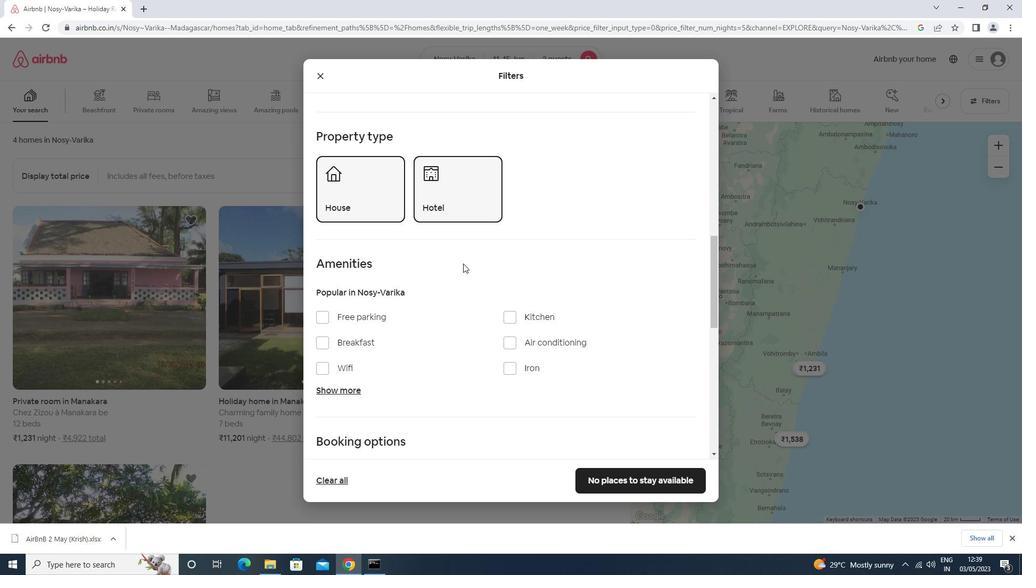 
Action: Mouse scrolled (463, 263) with delta (0, 0)
Screenshot: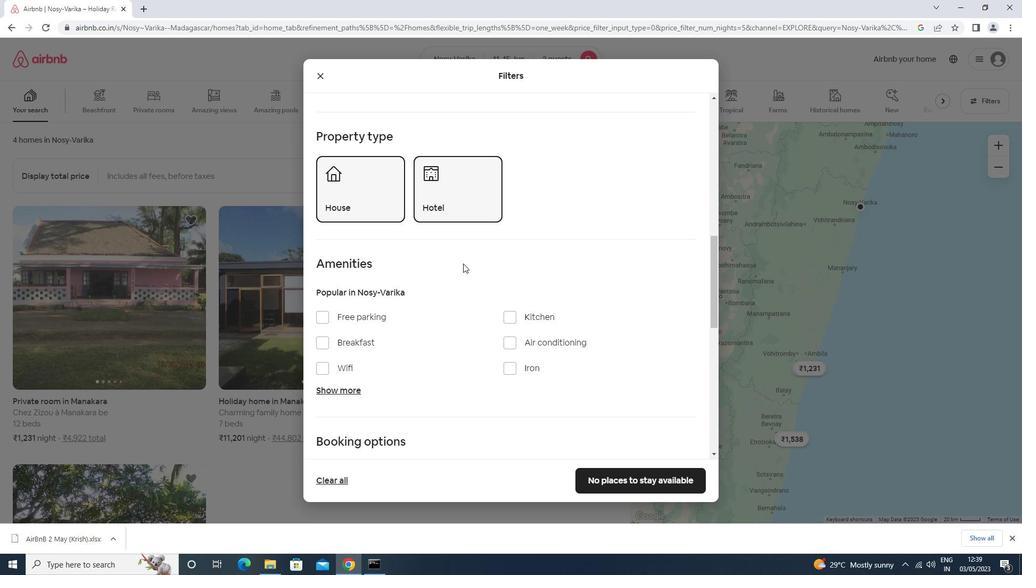 
Action: Mouse moved to (671, 303)
Screenshot: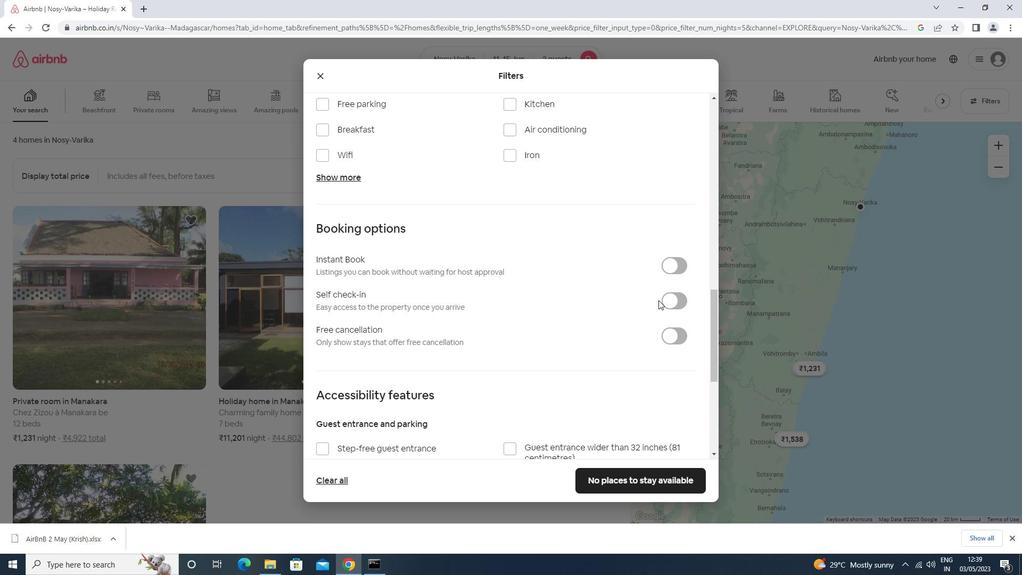 
Action: Mouse pressed left at (671, 303)
Screenshot: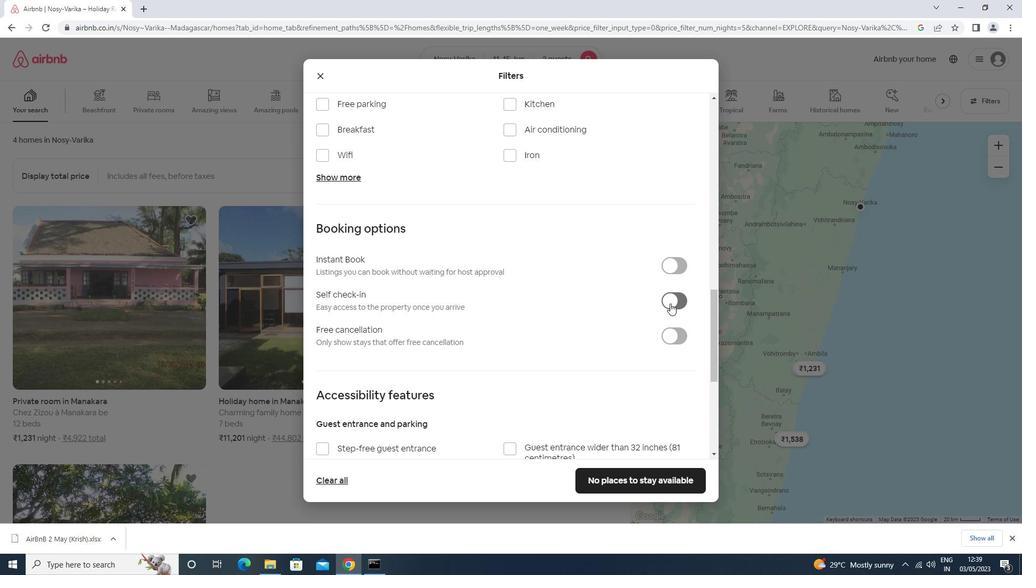 
Action: Mouse moved to (670, 299)
Screenshot: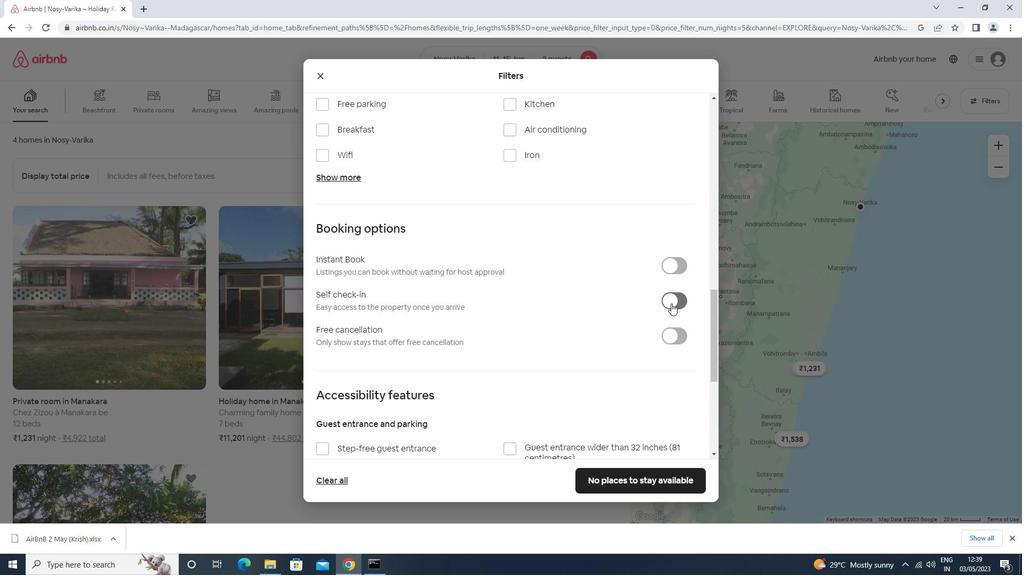
Action: Mouse scrolled (670, 298) with delta (0, 0)
Screenshot: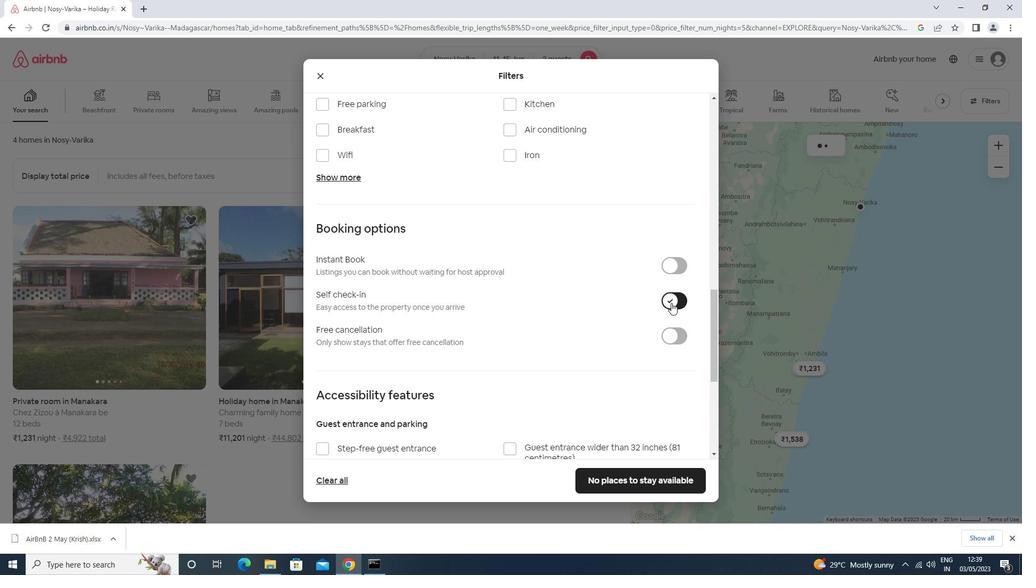
Action: Mouse moved to (669, 299)
Screenshot: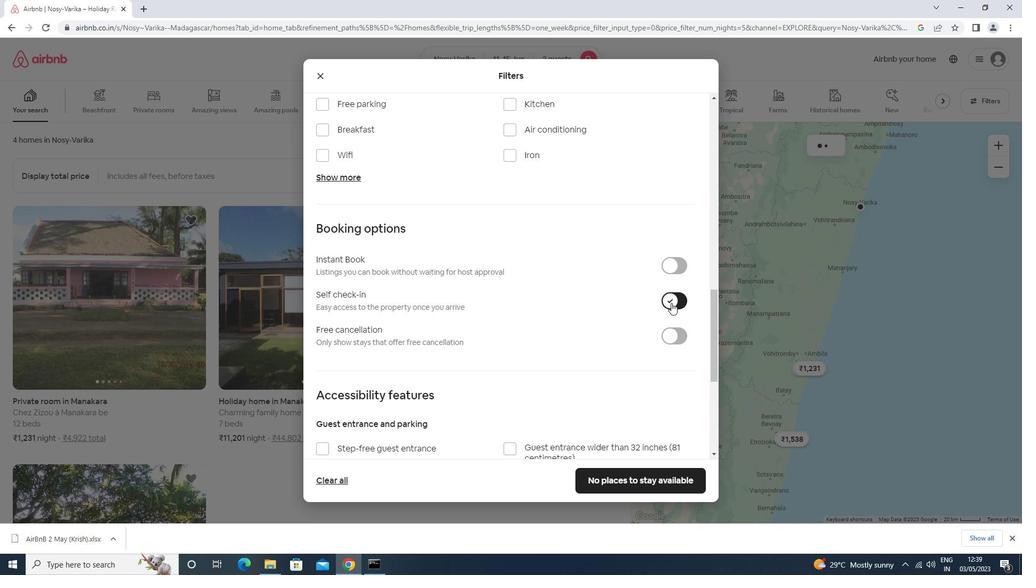 
Action: Mouse scrolled (669, 298) with delta (0, 0)
Screenshot: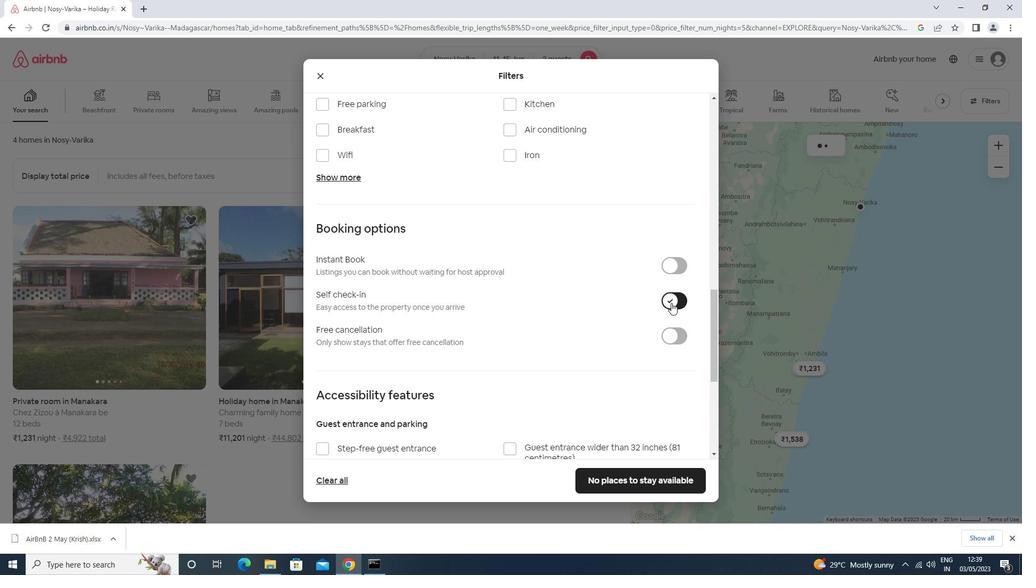 
Action: Mouse moved to (669, 299)
Screenshot: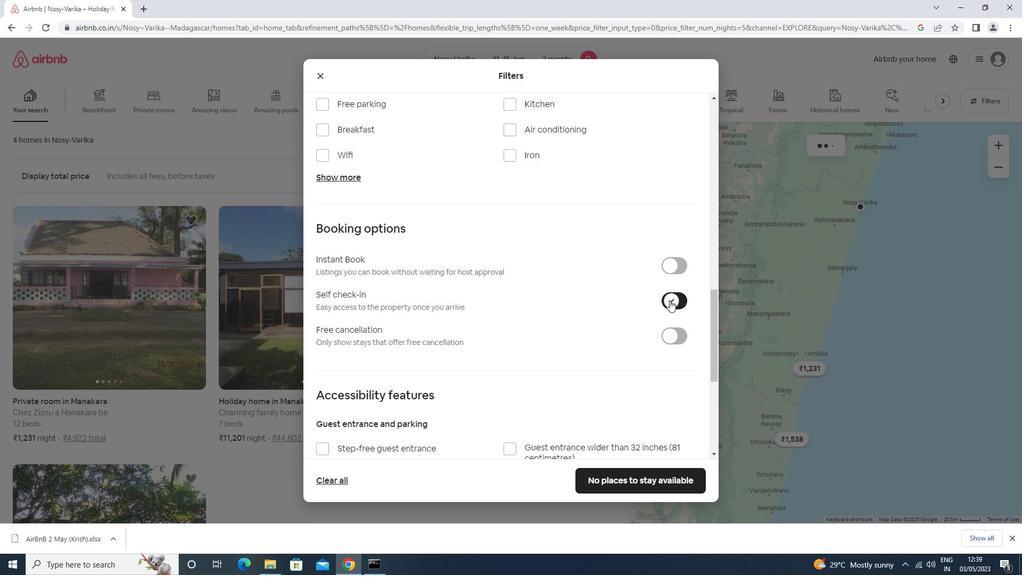 
Action: Mouse scrolled (669, 299) with delta (0, 0)
Screenshot: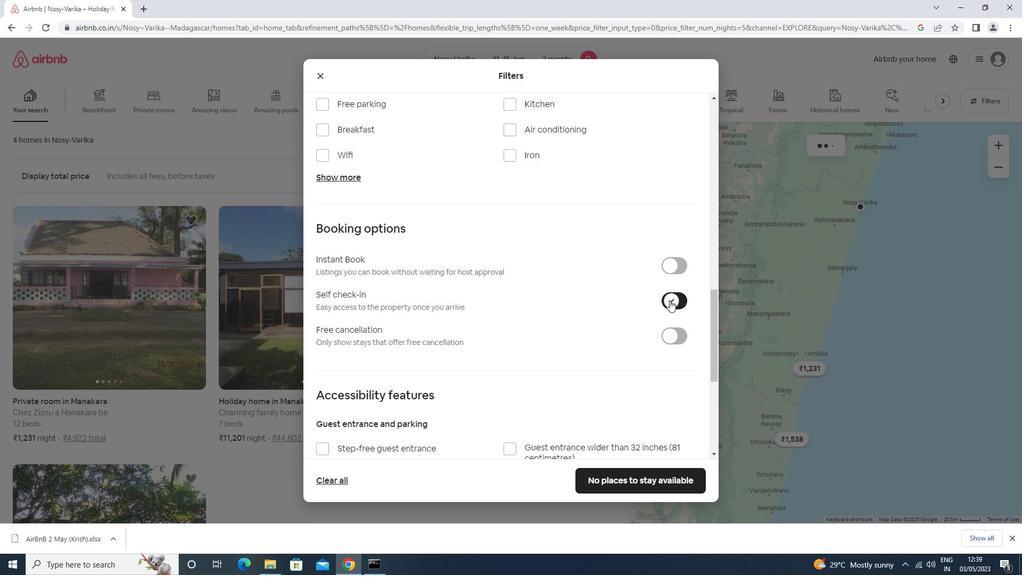 
Action: Mouse scrolled (669, 298) with delta (0, 0)
Screenshot: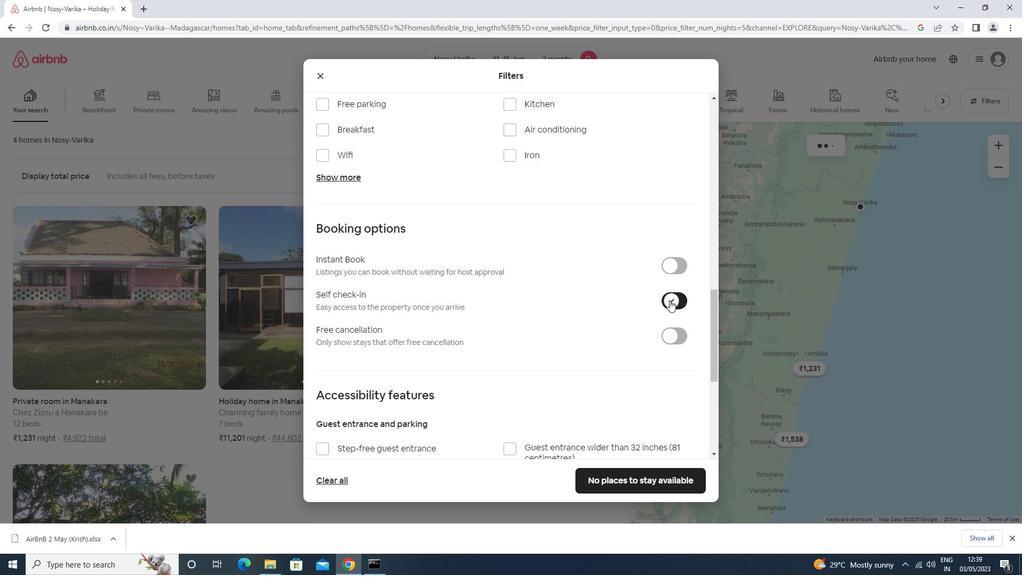 
Action: Mouse moved to (669, 299)
Screenshot: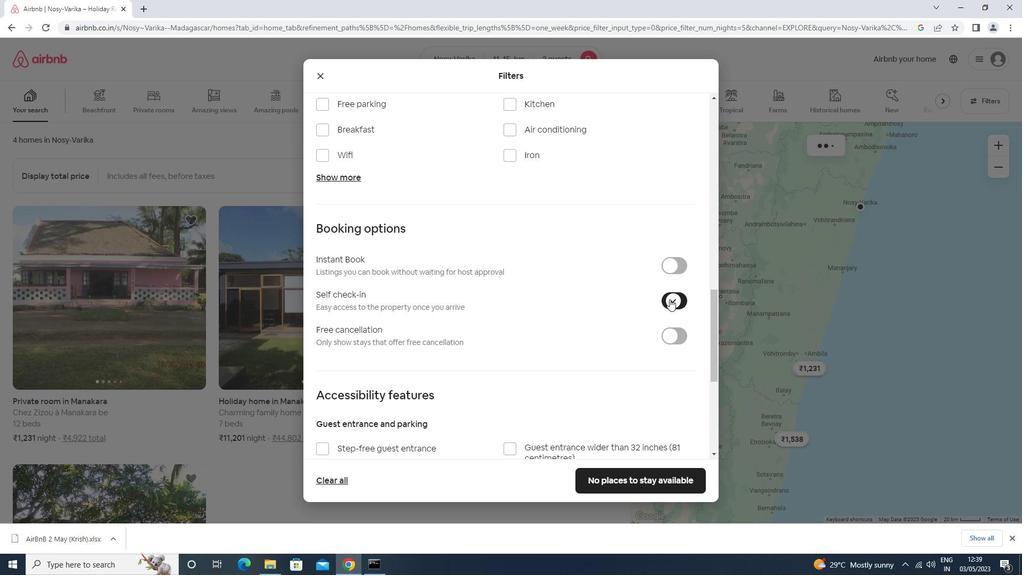 
Action: Mouse scrolled (669, 299) with delta (0, 0)
Screenshot: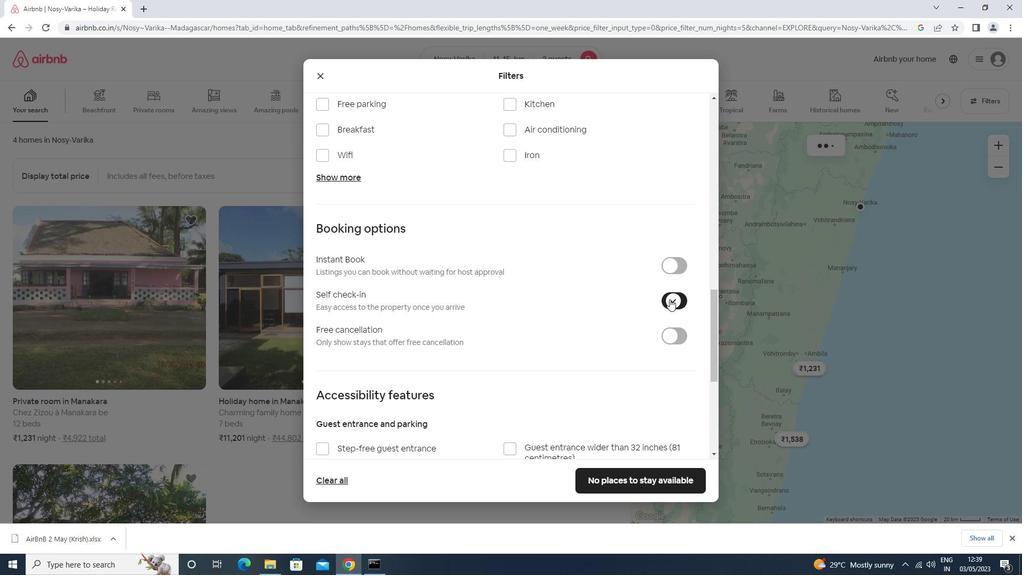 
Action: Mouse moved to (499, 366)
Screenshot: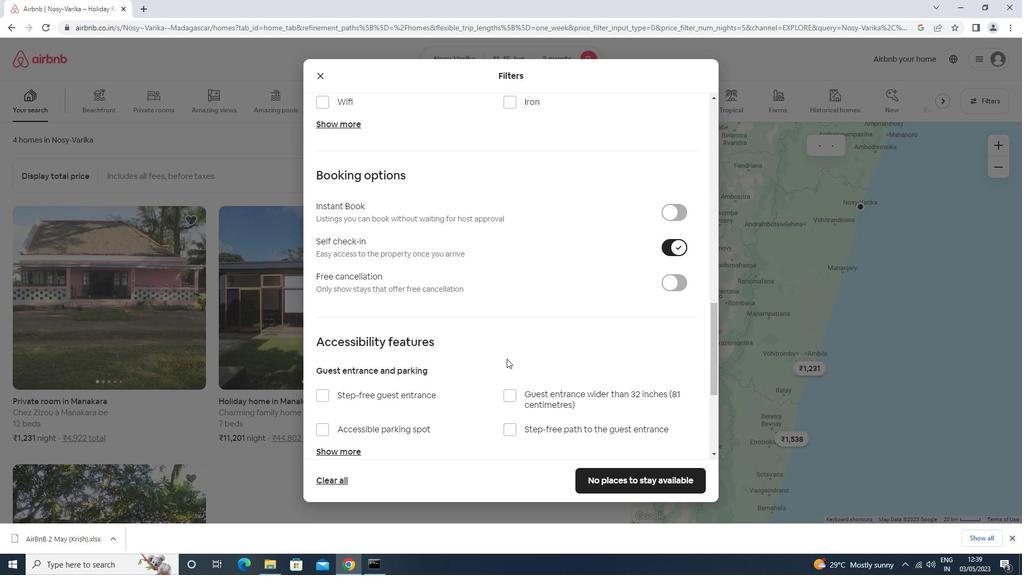 
Action: Mouse scrolled (499, 366) with delta (0, 0)
Screenshot: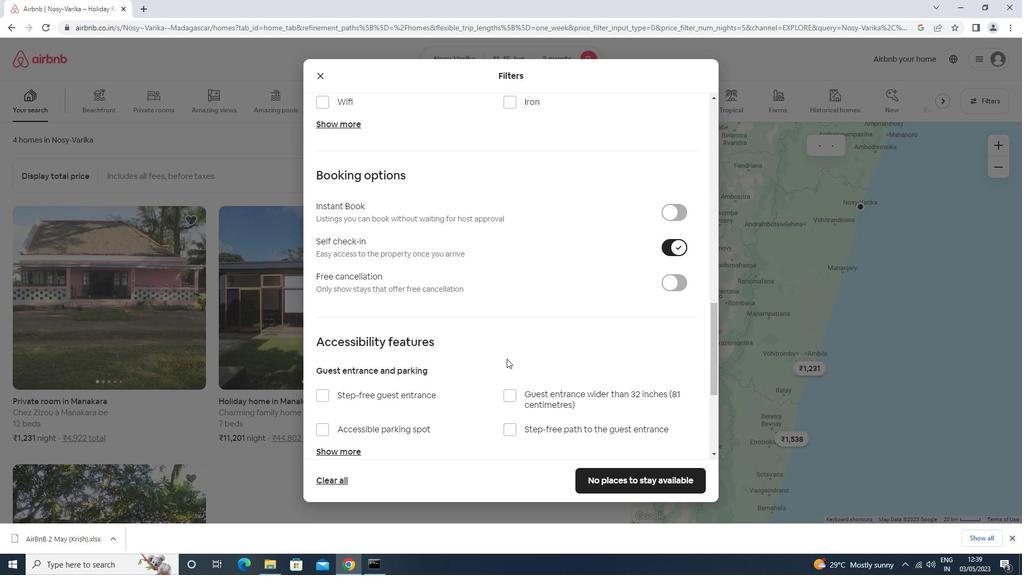
Action: Mouse moved to (494, 374)
Screenshot: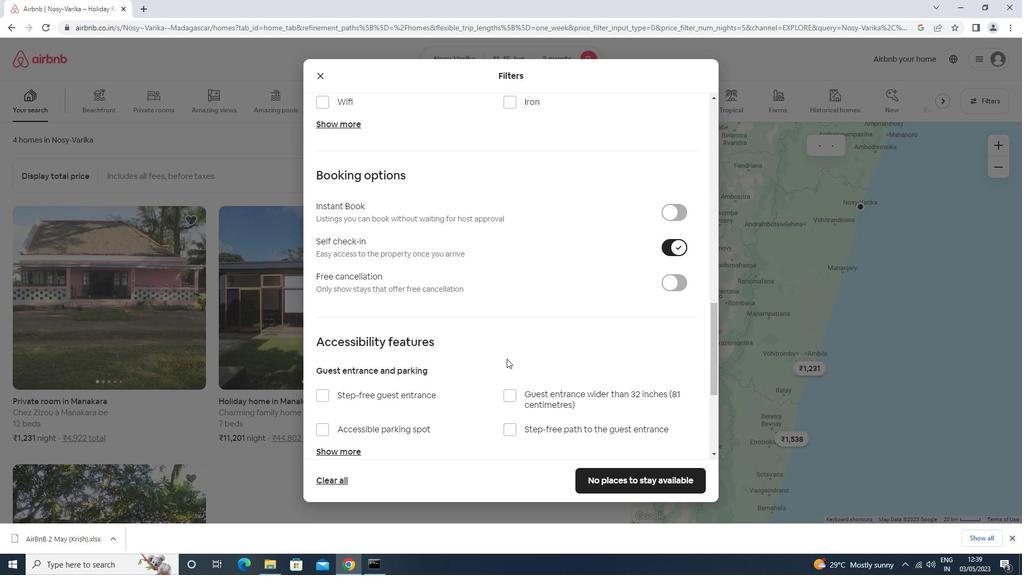 
Action: Mouse scrolled (494, 374) with delta (0, 0)
Screenshot: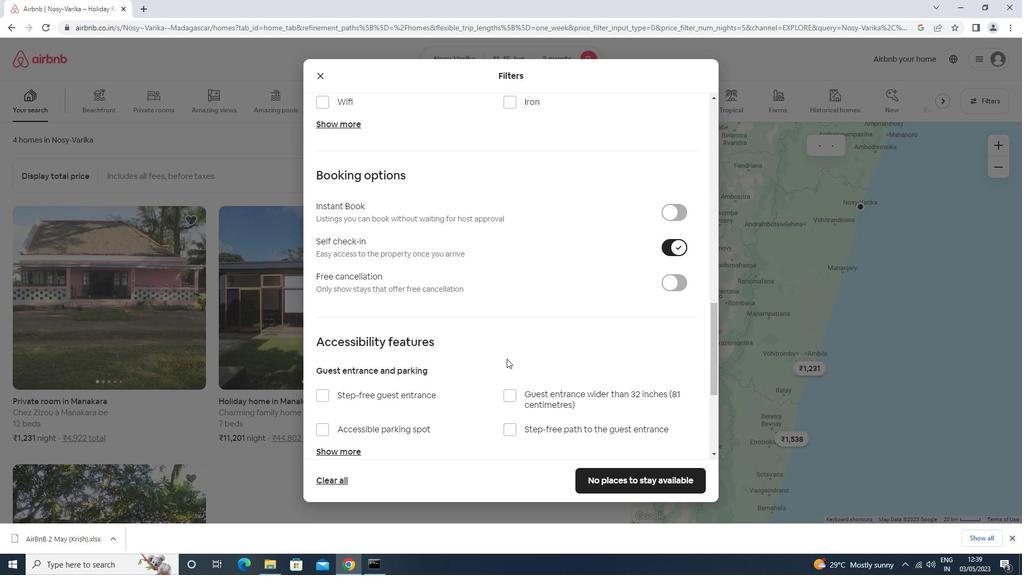 
Action: Mouse moved to (492, 375)
Screenshot: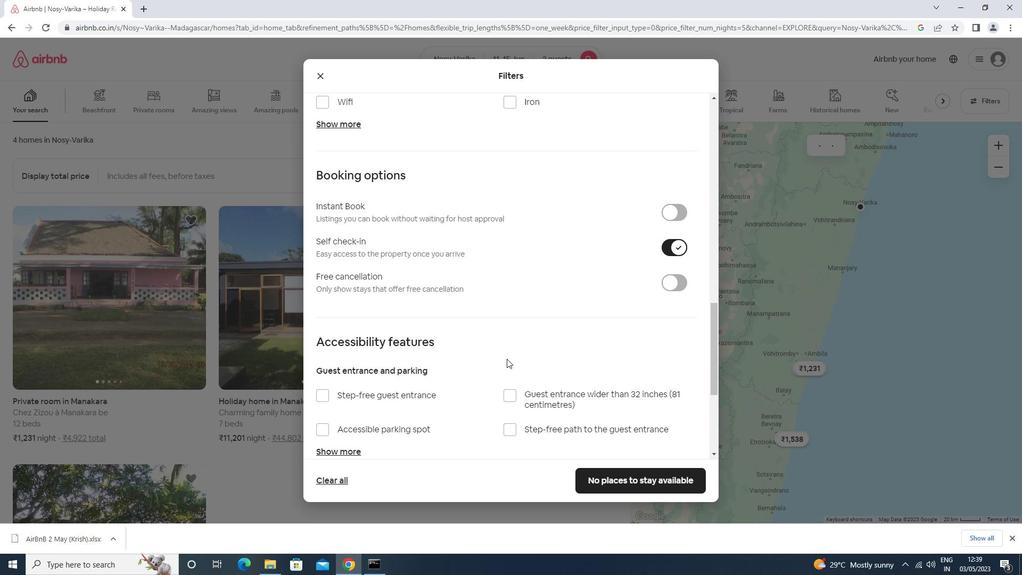
Action: Mouse scrolled (492, 375) with delta (0, 0)
Screenshot: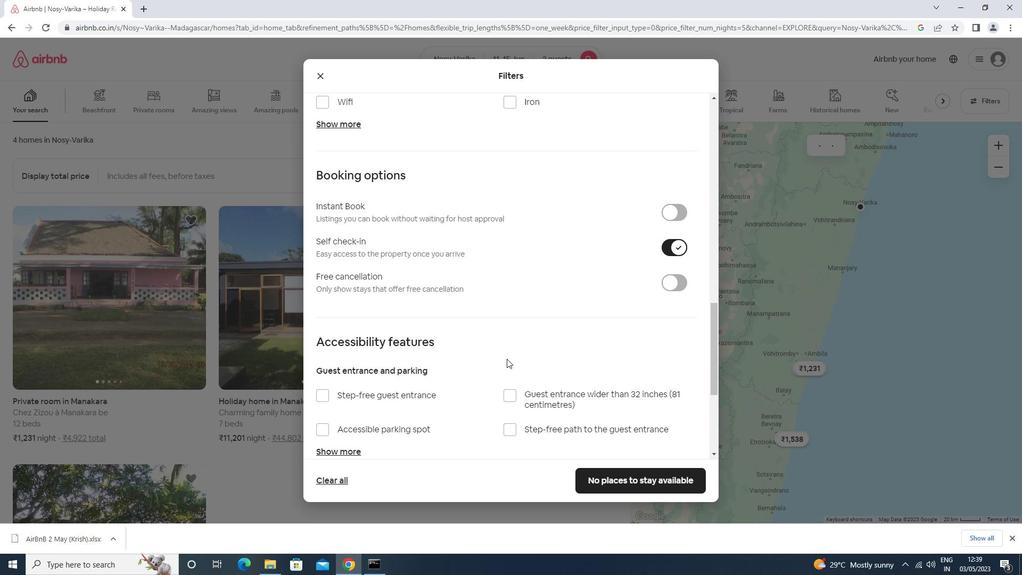 
Action: Mouse moved to (492, 375)
Screenshot: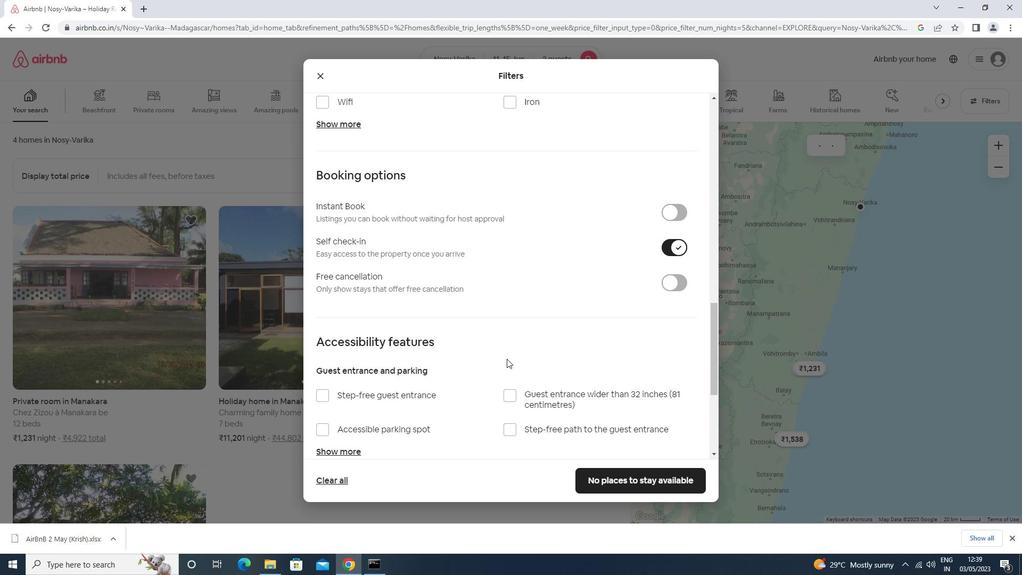 
Action: Mouse scrolled (492, 375) with delta (0, 0)
Screenshot: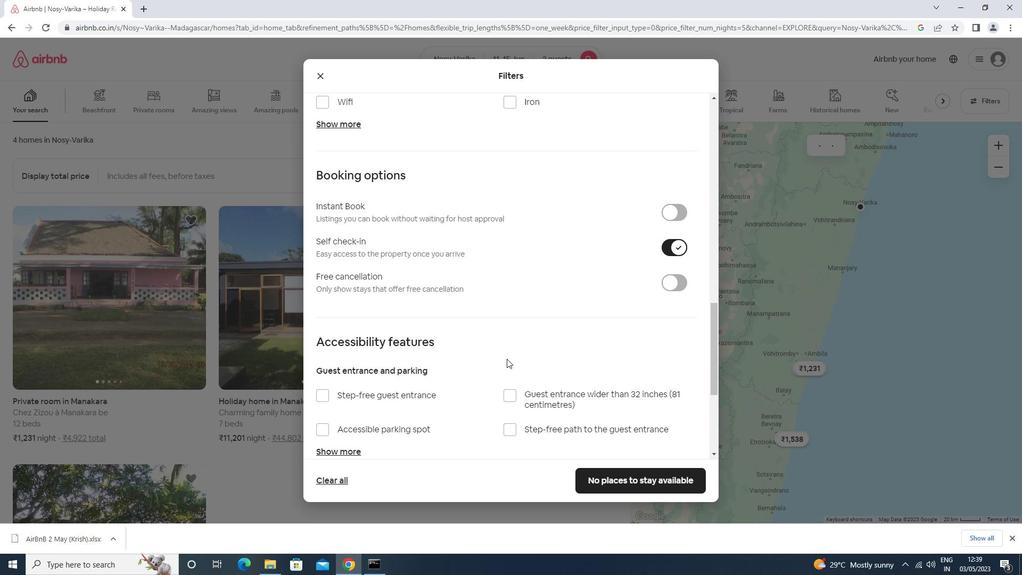 
Action: Mouse moved to (492, 375)
Screenshot: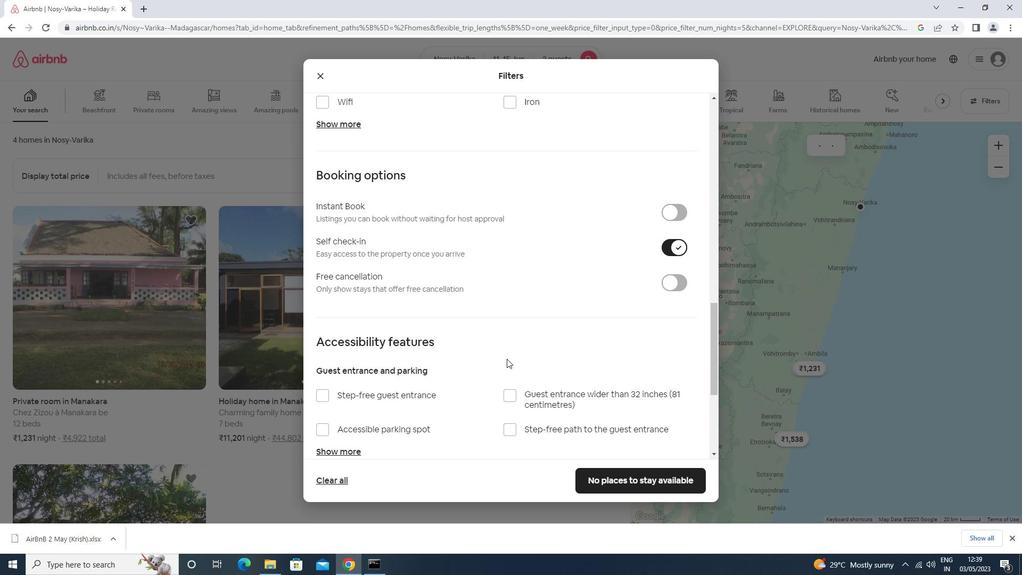
Action: Mouse scrolled (492, 375) with delta (0, 0)
Screenshot: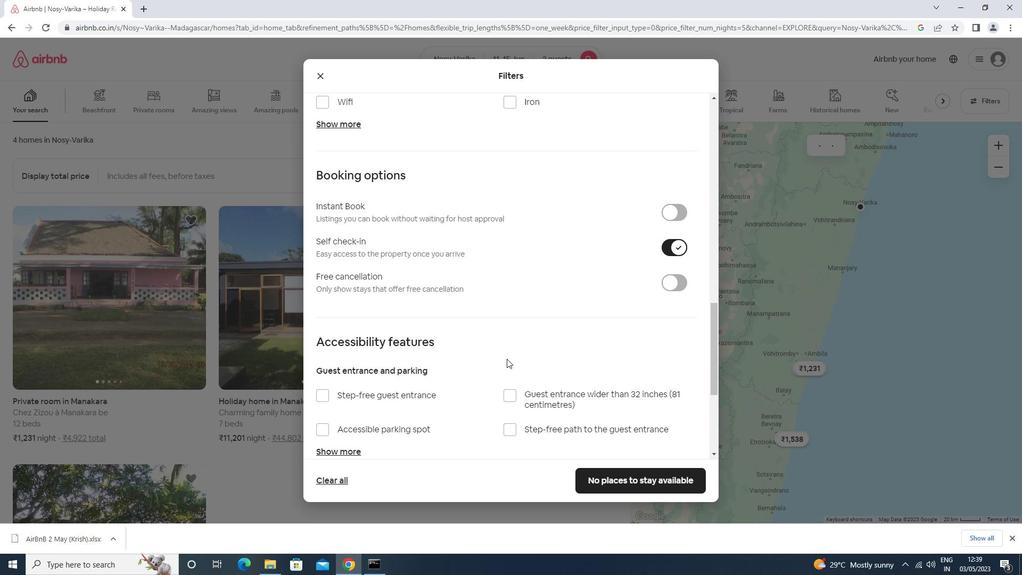 
Action: Mouse moved to (347, 426)
Screenshot: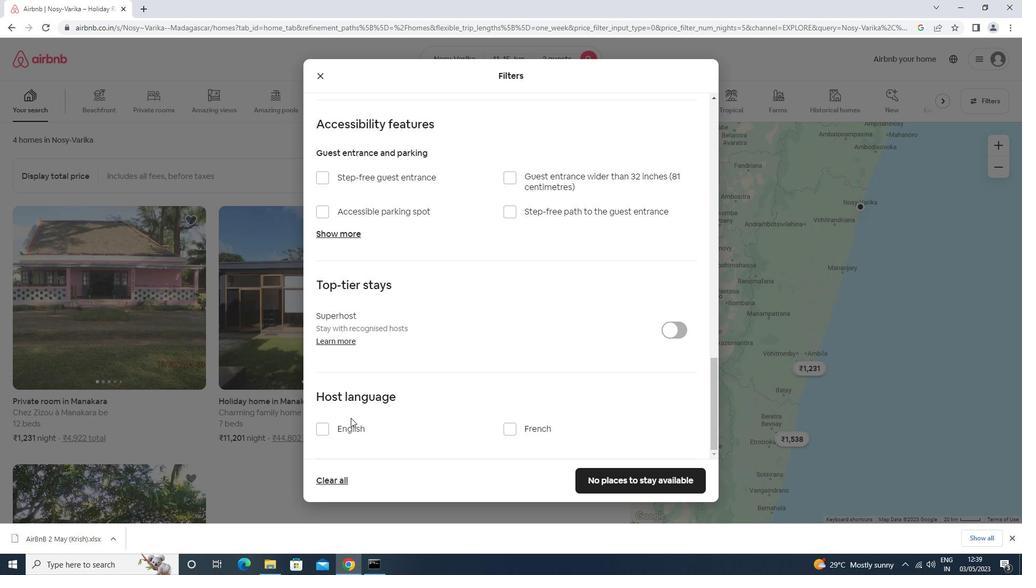 
Action: Mouse pressed left at (347, 426)
Screenshot: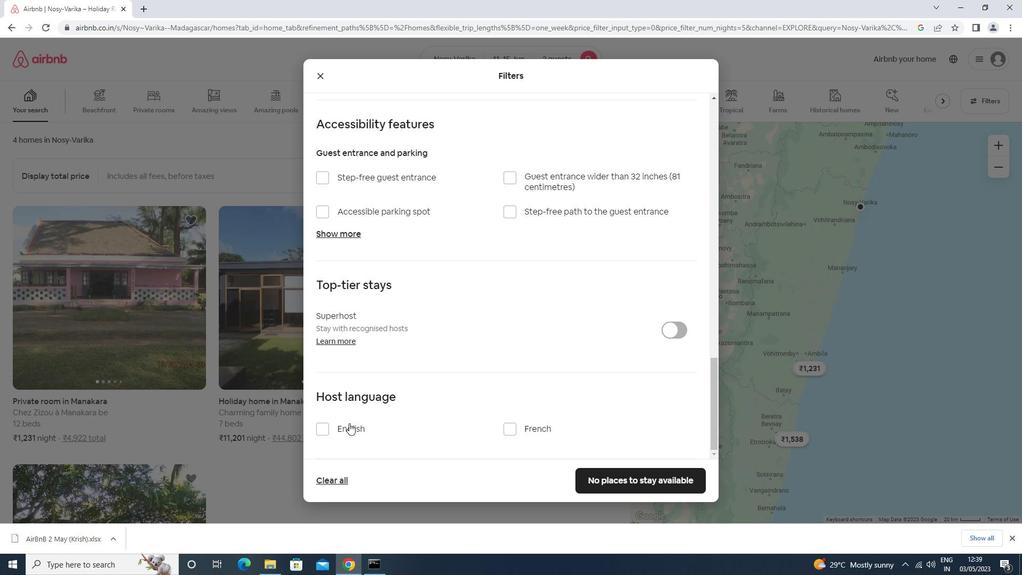 
Action: Mouse moved to (603, 474)
Screenshot: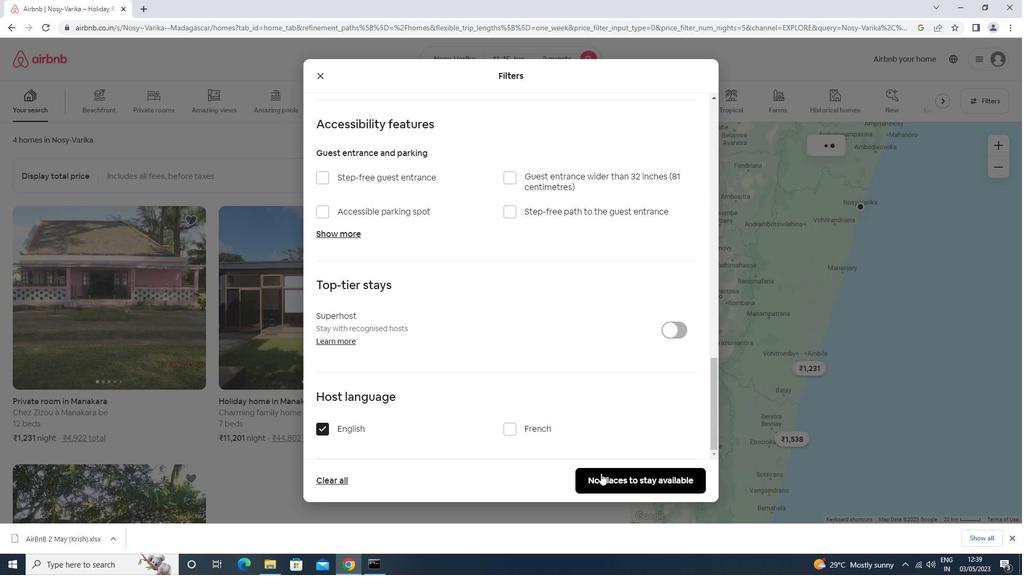 
Action: Mouse pressed left at (603, 474)
Screenshot: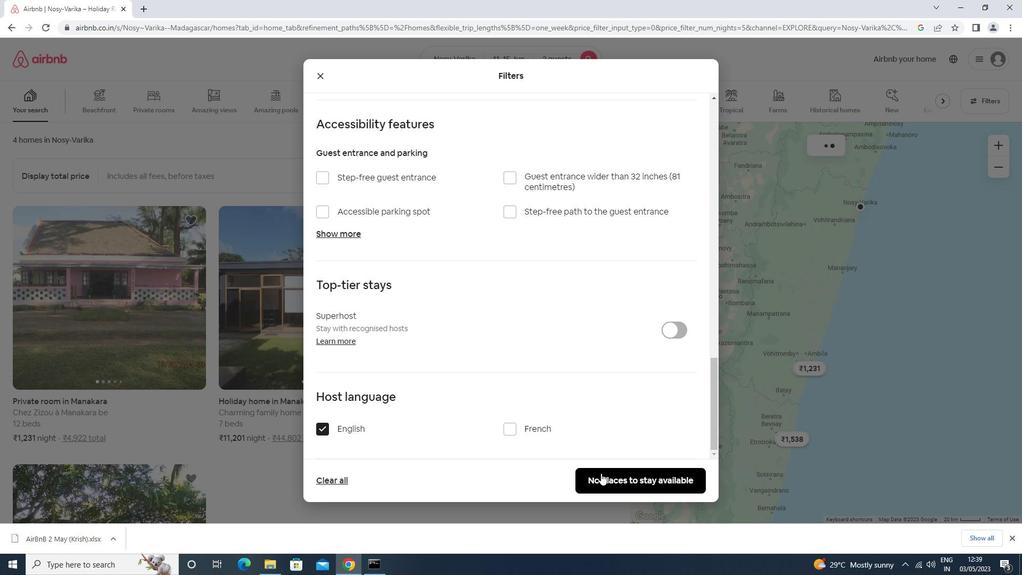 
Action: Mouse moved to (604, 474)
Screenshot: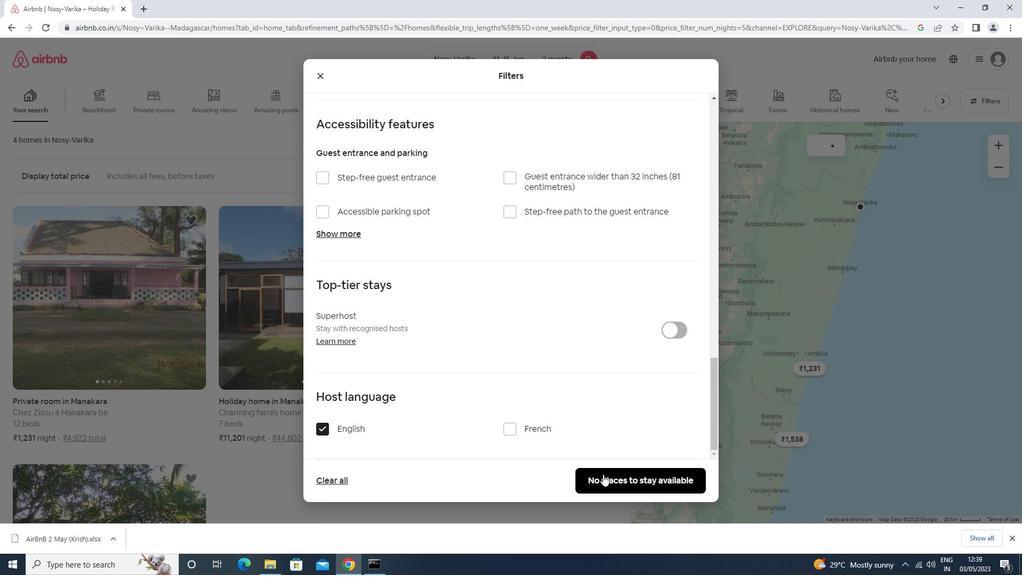 
